 Task: Find connections with filter location Rājshāhi with filter topic  #socialnetworkingwith filter profile language Potuguese with filter current company Hirect India - Startup Jobs & Hiring with filter school Adhiparasakthi Engineering College with filter industry Paper and Forest Product Manufacturing with filter service category Android Development with filter keywords title Software Ninjaneer
Action: Mouse moved to (605, 122)
Screenshot: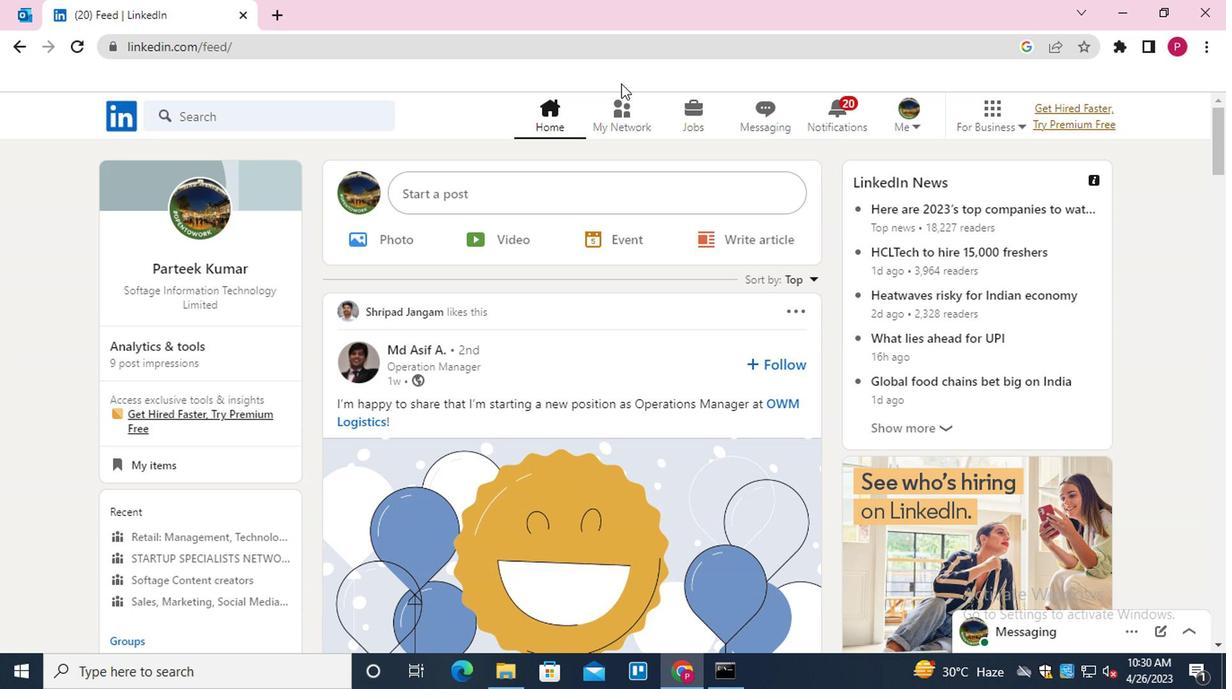
Action: Mouse pressed left at (605, 122)
Screenshot: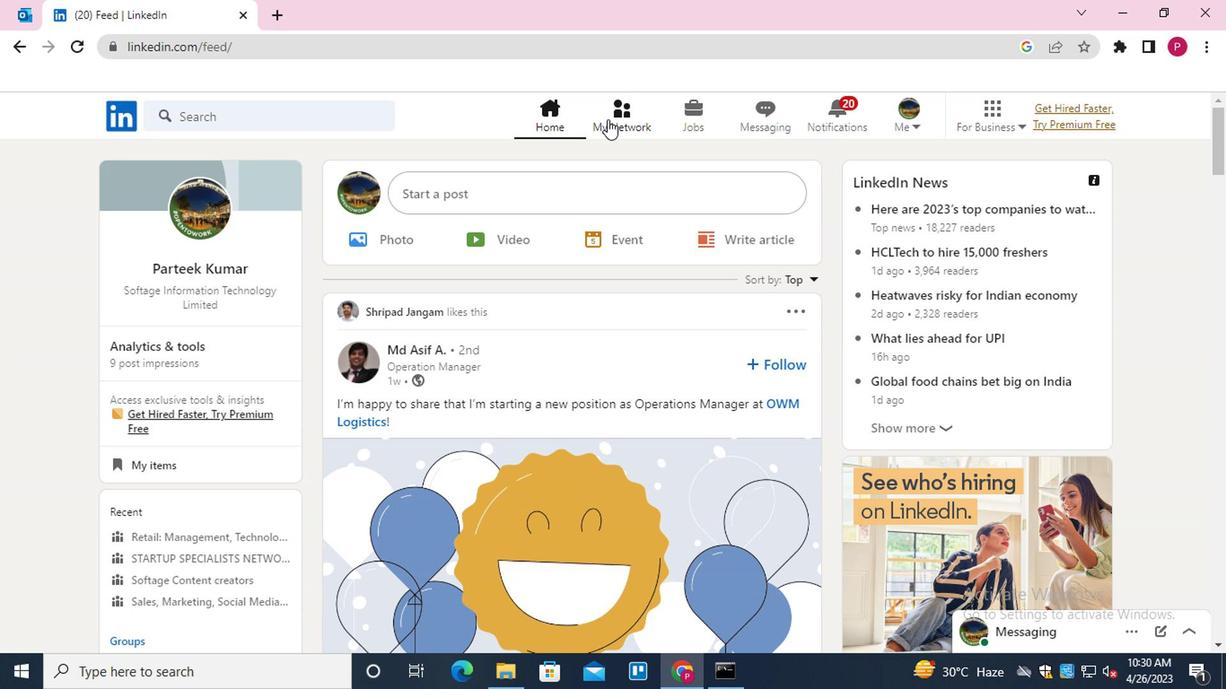 
Action: Mouse moved to (232, 215)
Screenshot: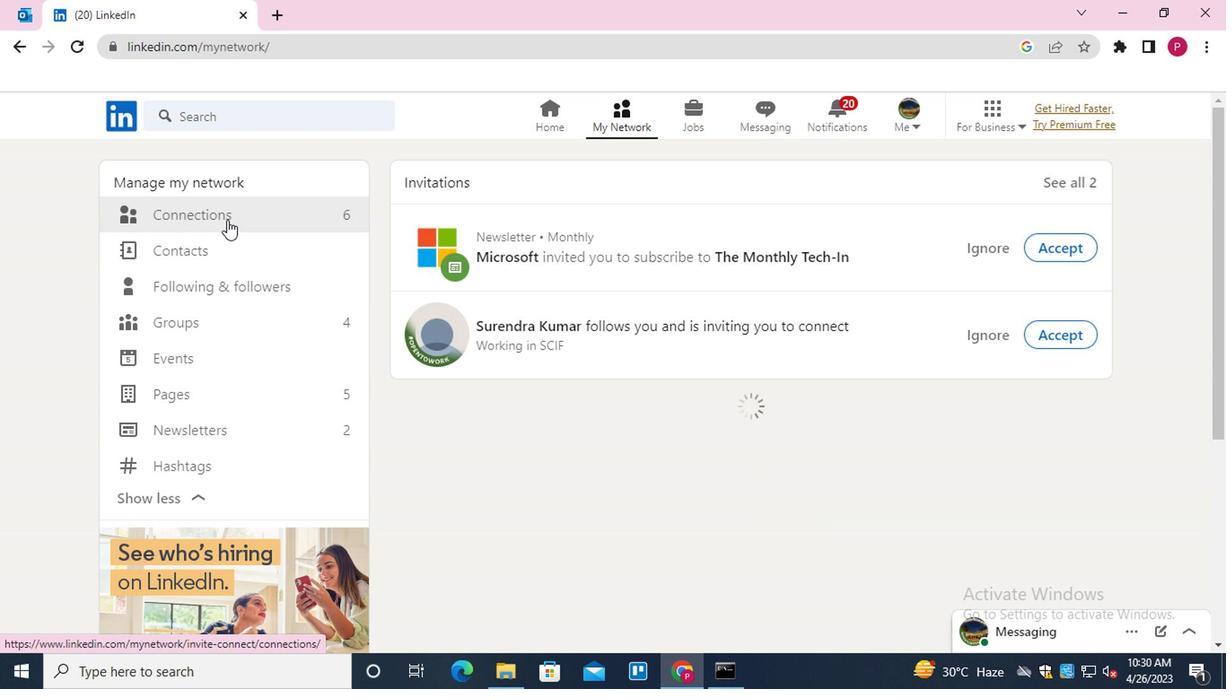 
Action: Mouse pressed left at (232, 215)
Screenshot: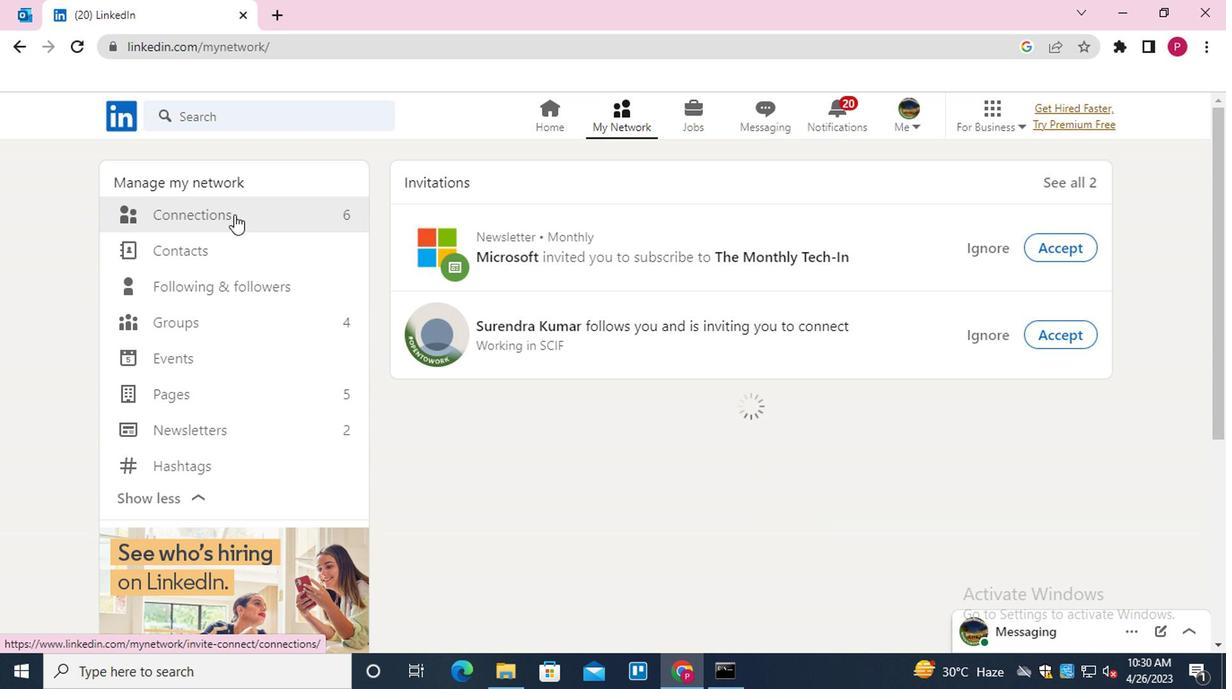 
Action: Mouse moved to (731, 220)
Screenshot: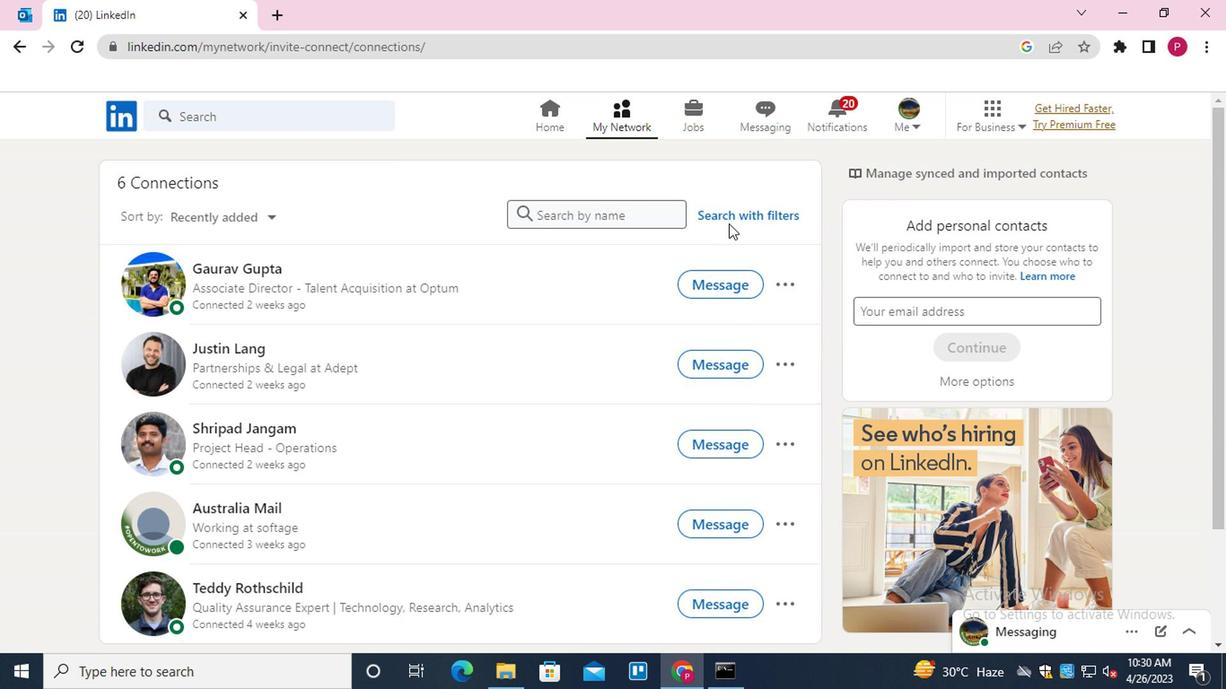 
Action: Mouse pressed left at (731, 220)
Screenshot: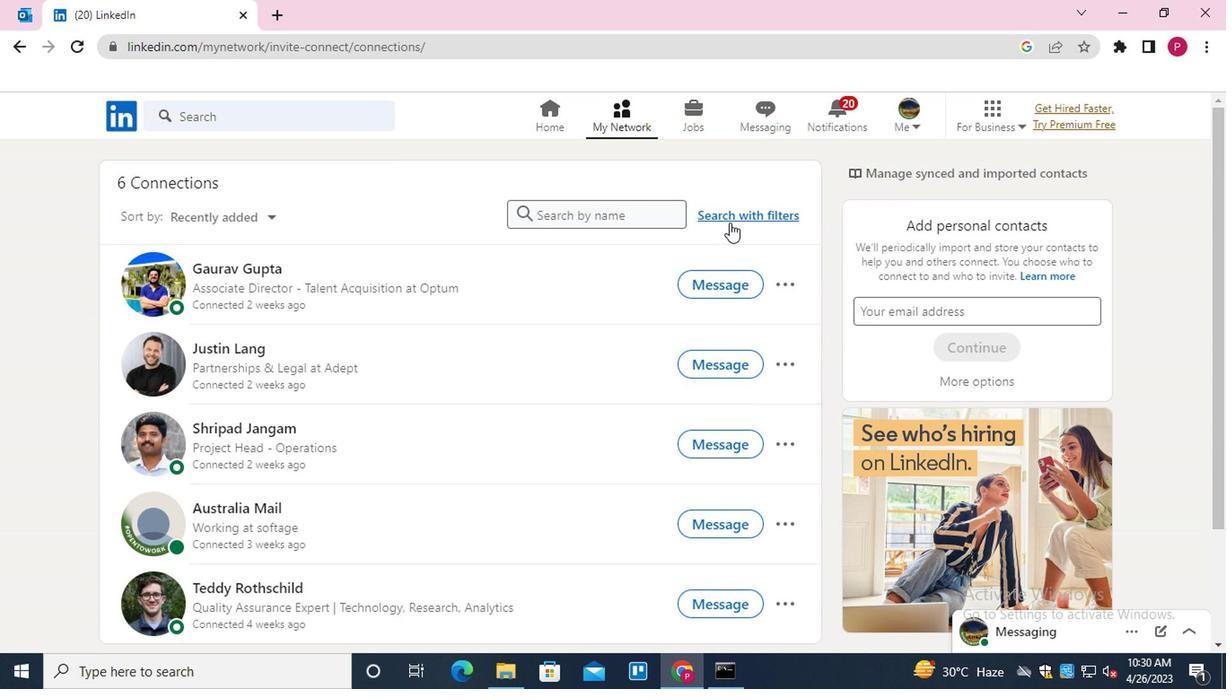 
Action: Mouse moved to (587, 171)
Screenshot: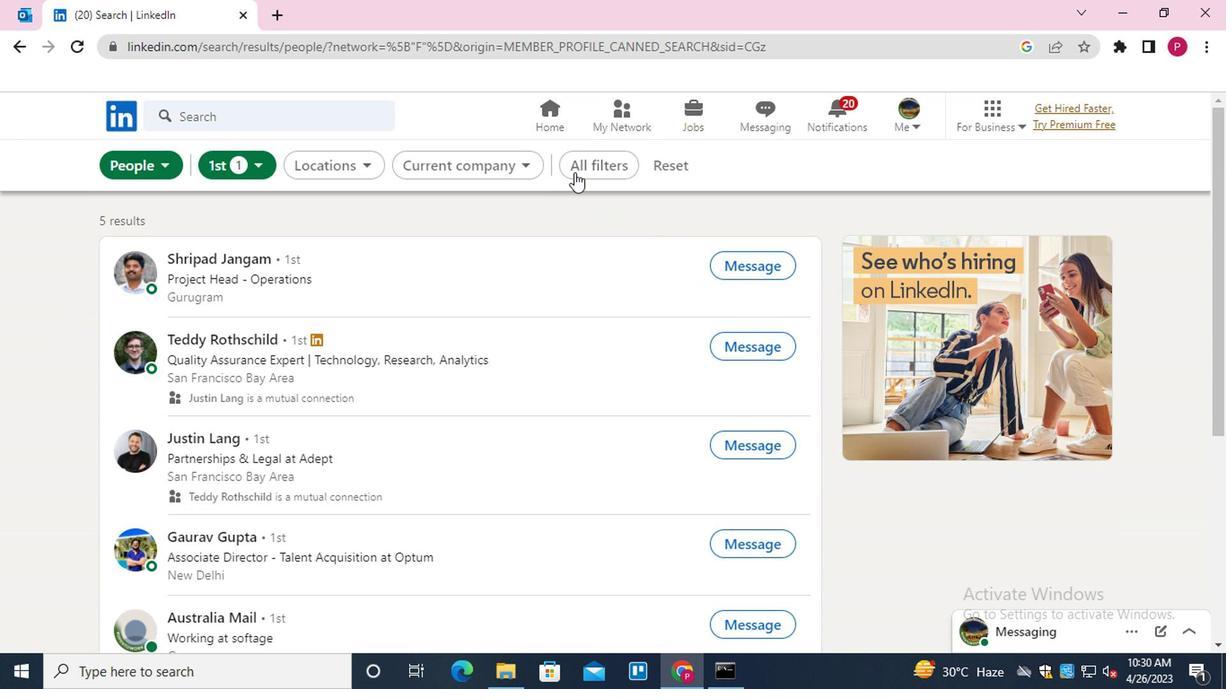 
Action: Mouse pressed left at (587, 171)
Screenshot: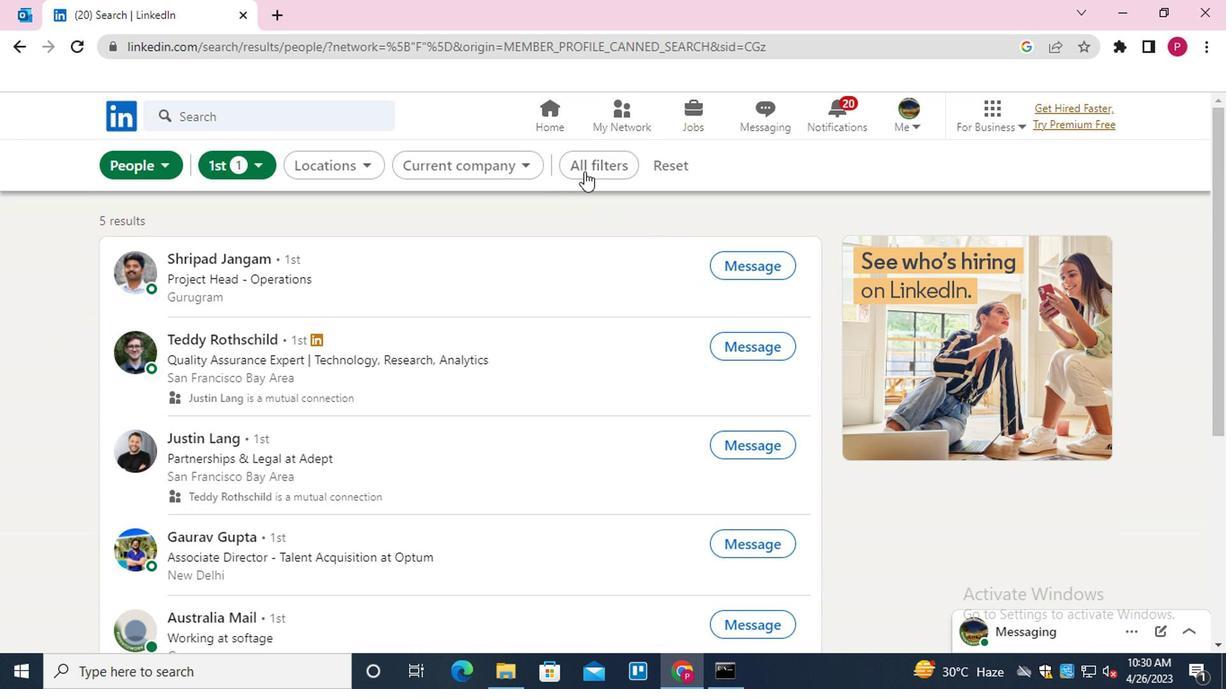 
Action: Mouse moved to (967, 399)
Screenshot: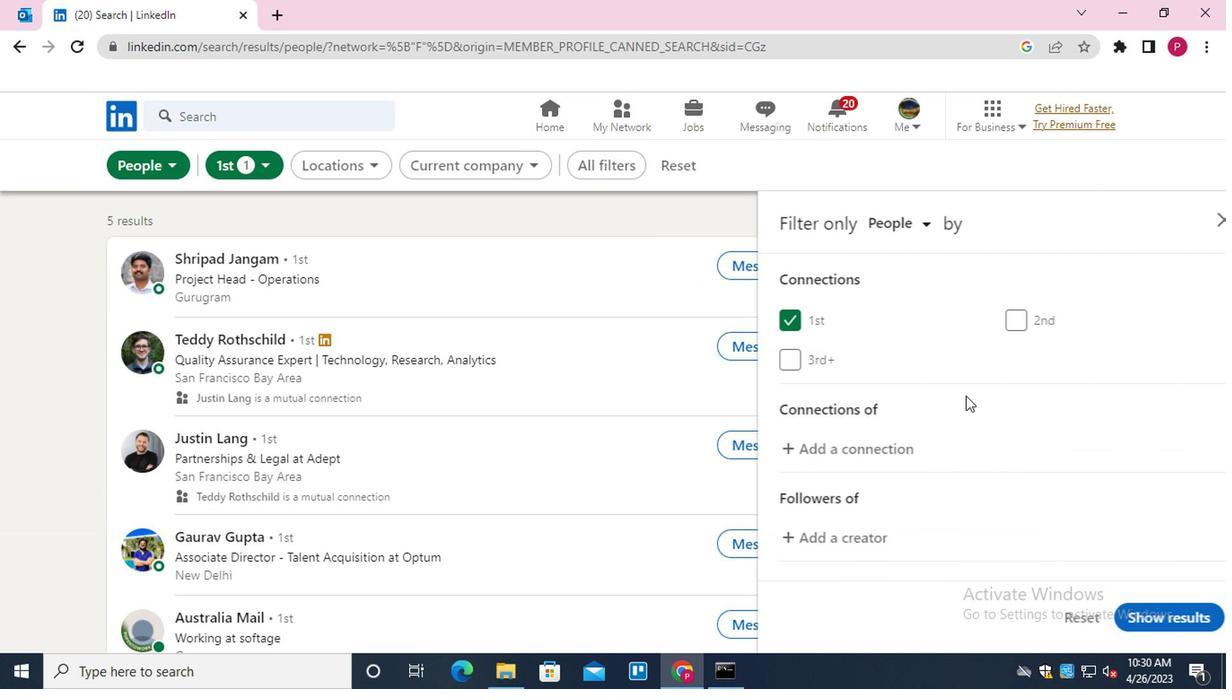 
Action: Mouse scrolled (967, 398) with delta (0, -1)
Screenshot: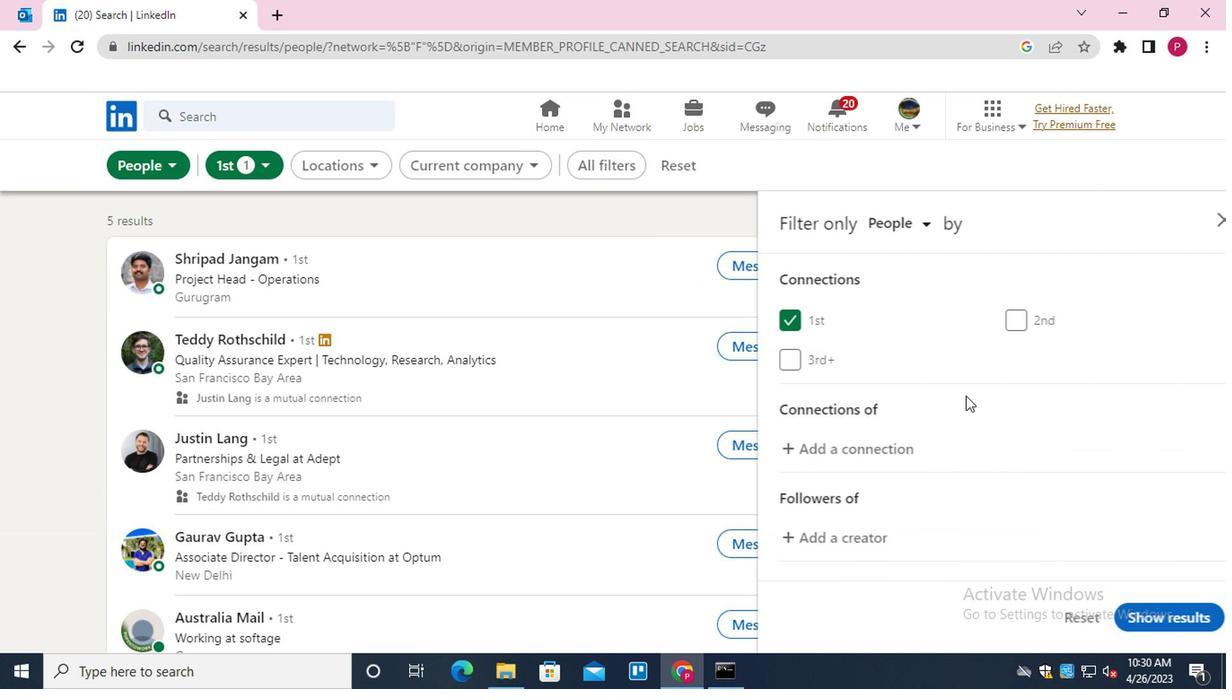 
Action: Mouse moved to (968, 402)
Screenshot: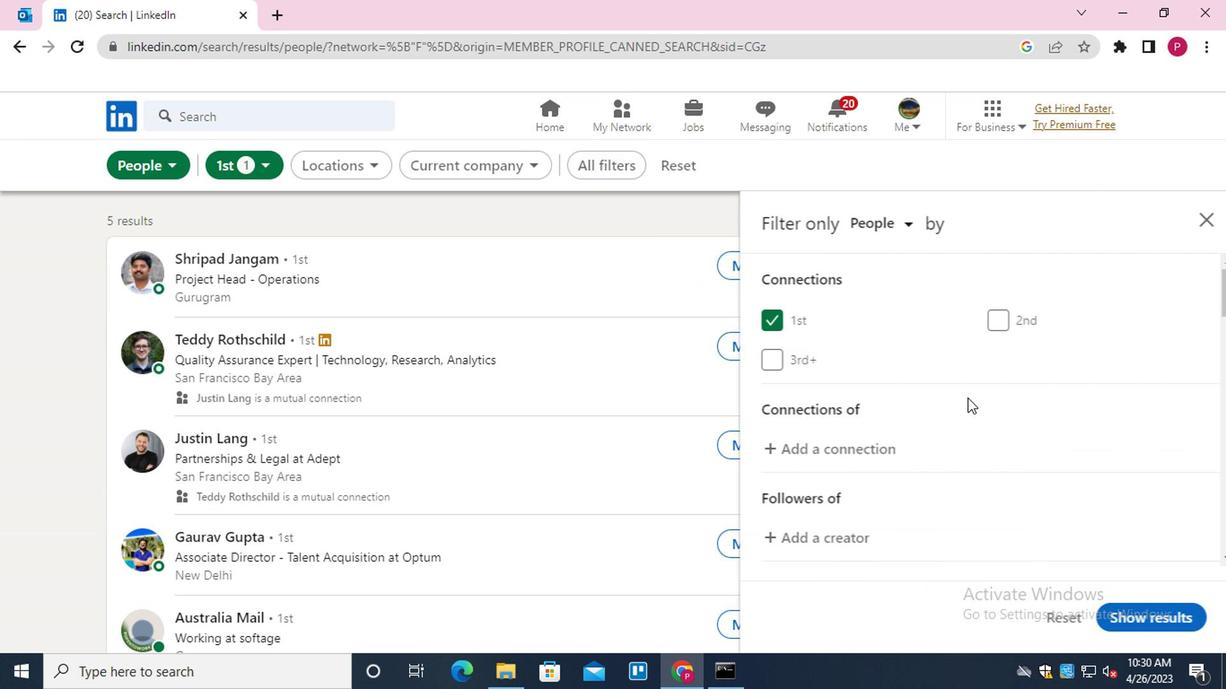 
Action: Mouse scrolled (968, 401) with delta (0, -1)
Screenshot: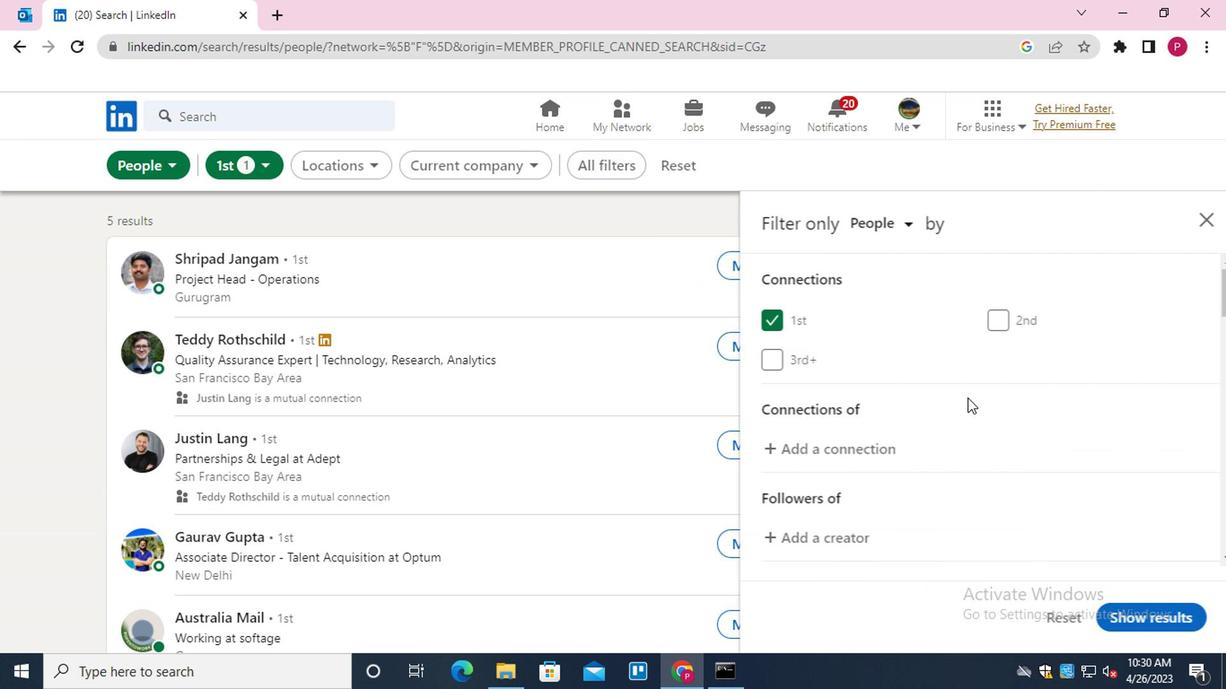 
Action: Mouse moved to (970, 406)
Screenshot: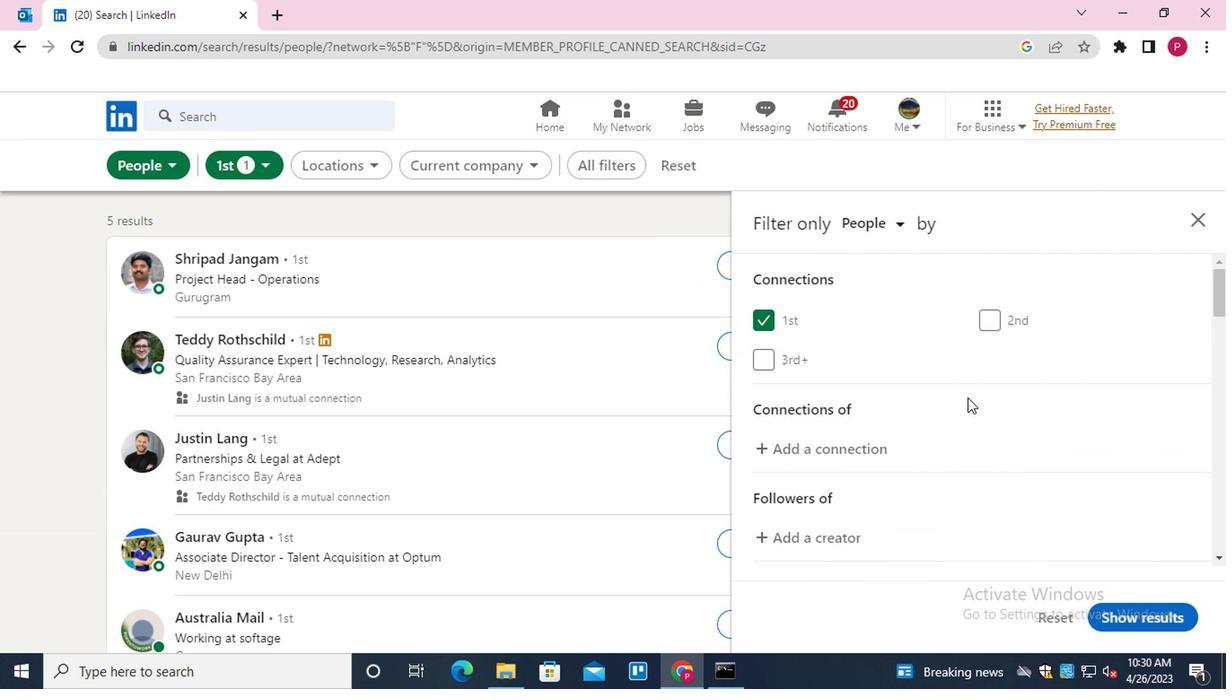 
Action: Mouse scrolled (970, 405) with delta (0, -1)
Screenshot: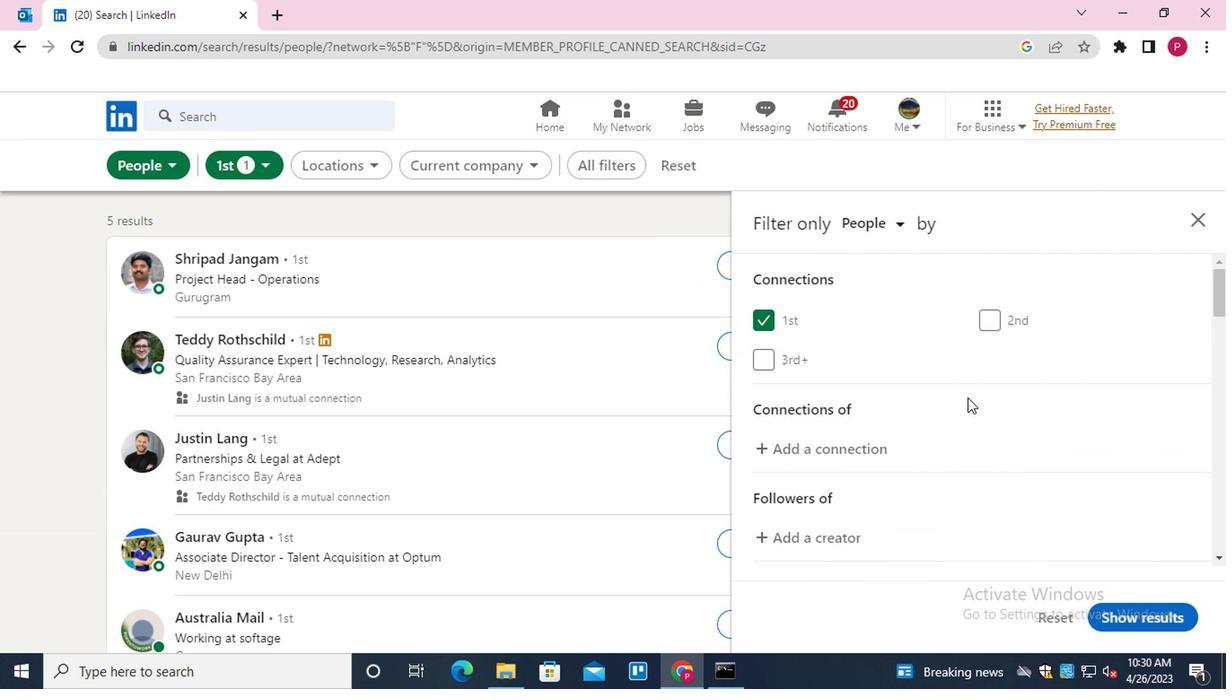 
Action: Mouse moved to (1031, 434)
Screenshot: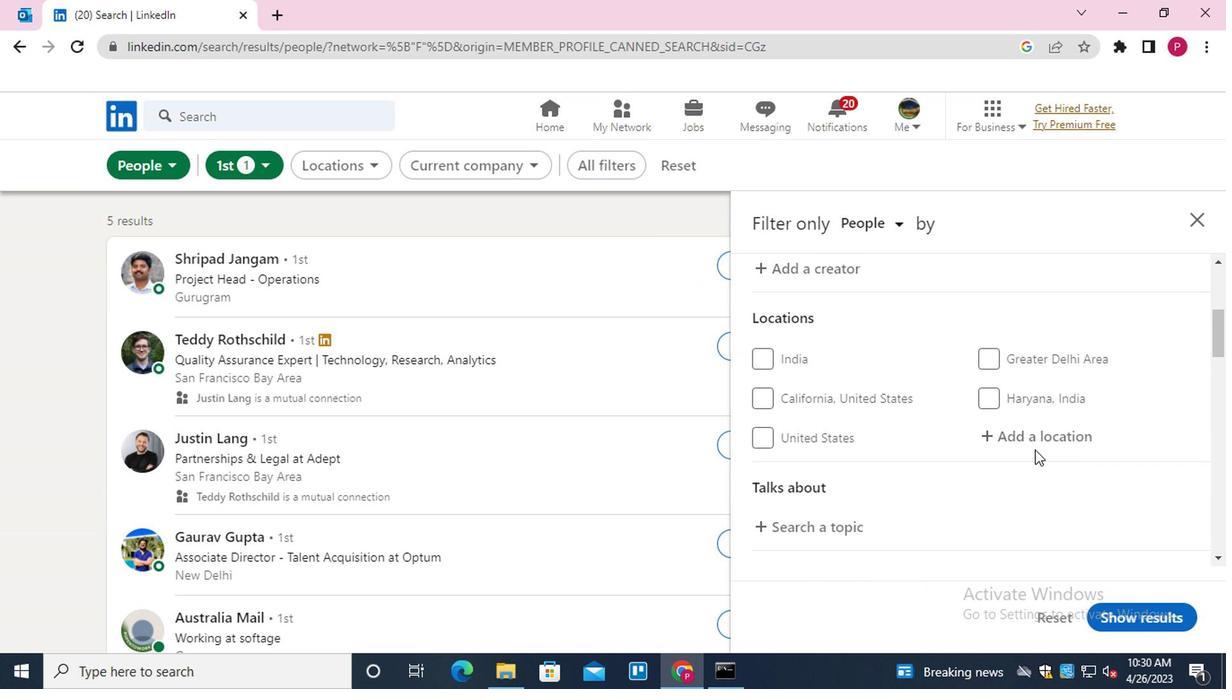 
Action: Mouse pressed left at (1031, 434)
Screenshot: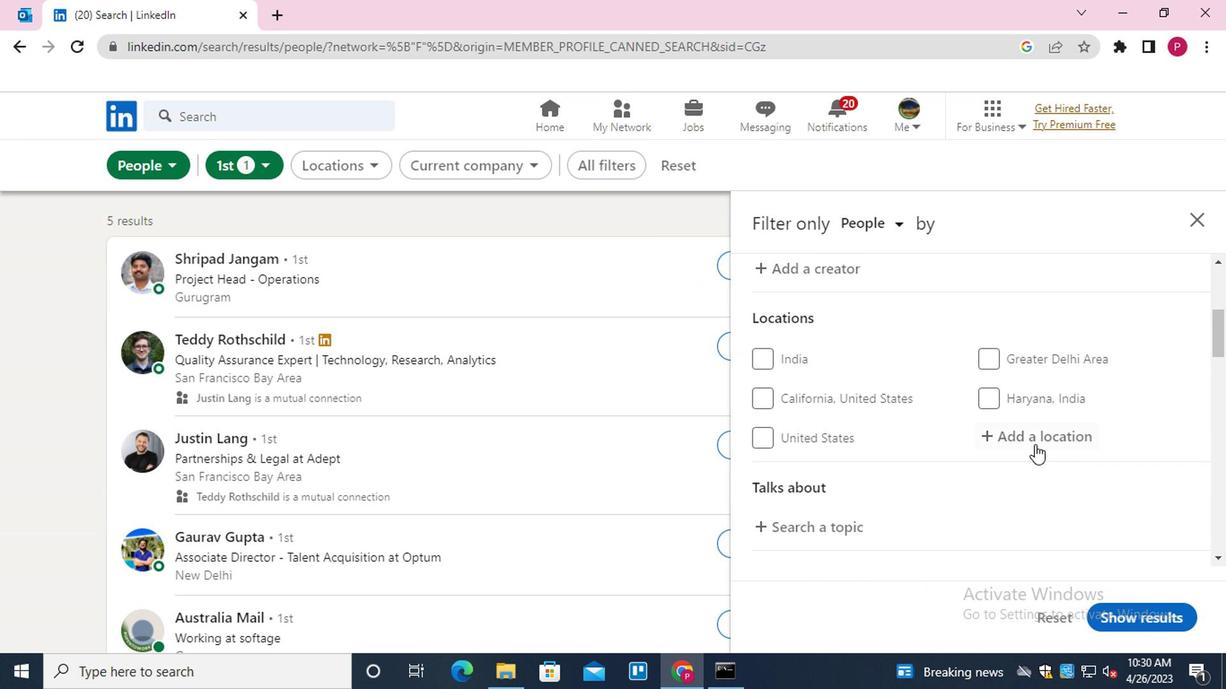 
Action: Key pressed <Key.shift>RAJSHAHI<Key.down><Key.enter>
Screenshot: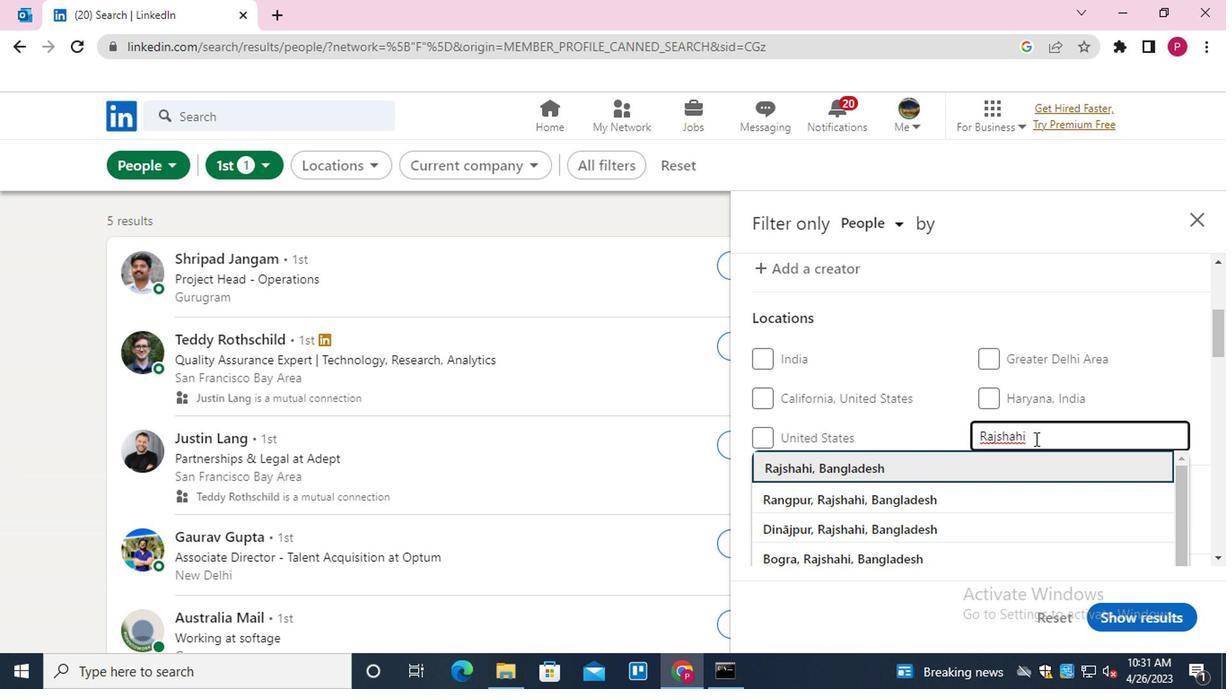 
Action: Mouse moved to (922, 449)
Screenshot: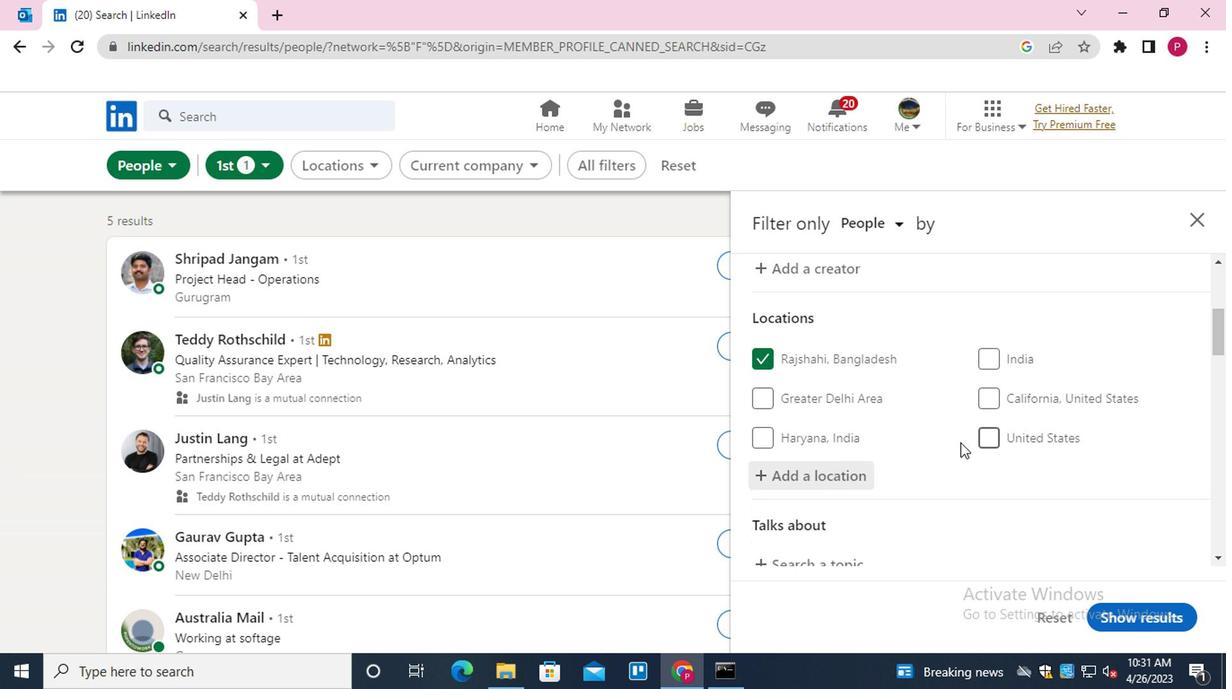 
Action: Mouse scrolled (922, 448) with delta (0, -1)
Screenshot: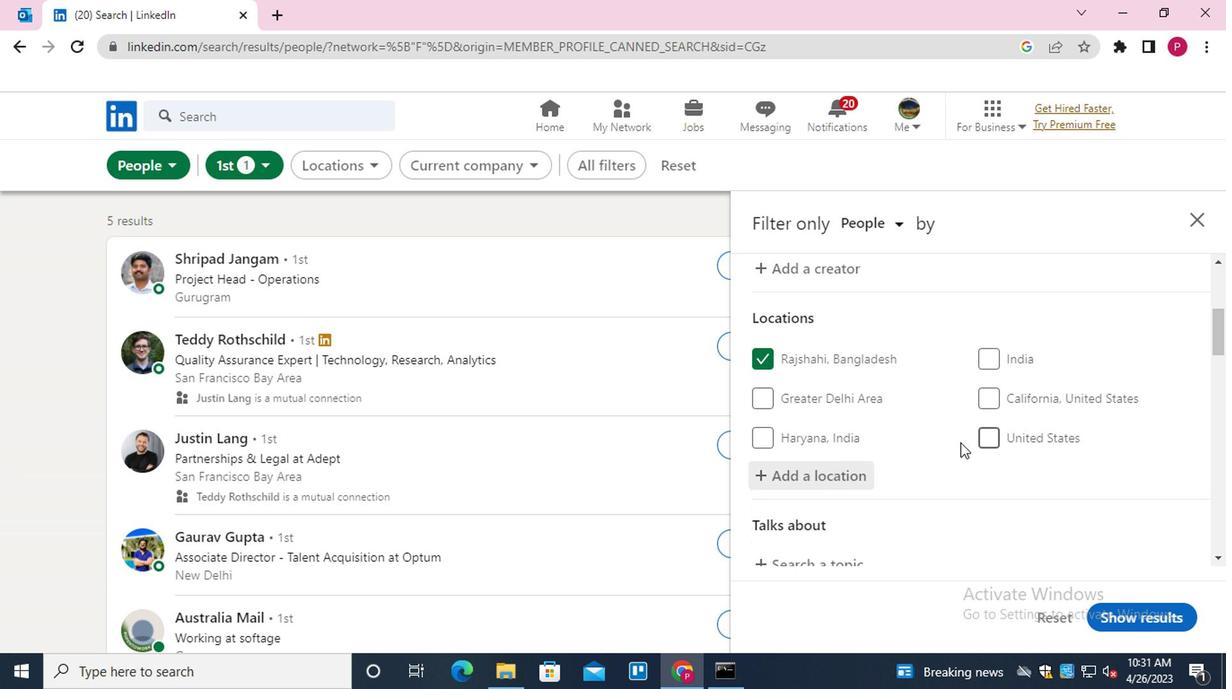 
Action: Mouse moved to (911, 454)
Screenshot: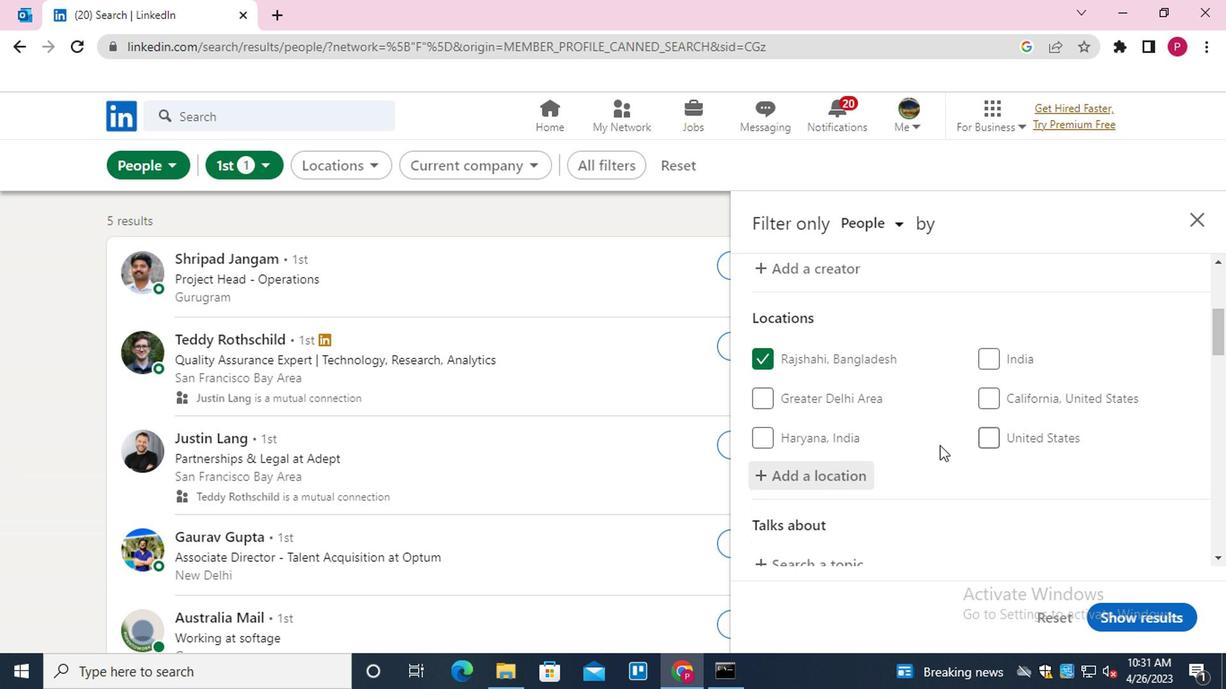 
Action: Mouse scrolled (911, 452) with delta (0, -1)
Screenshot: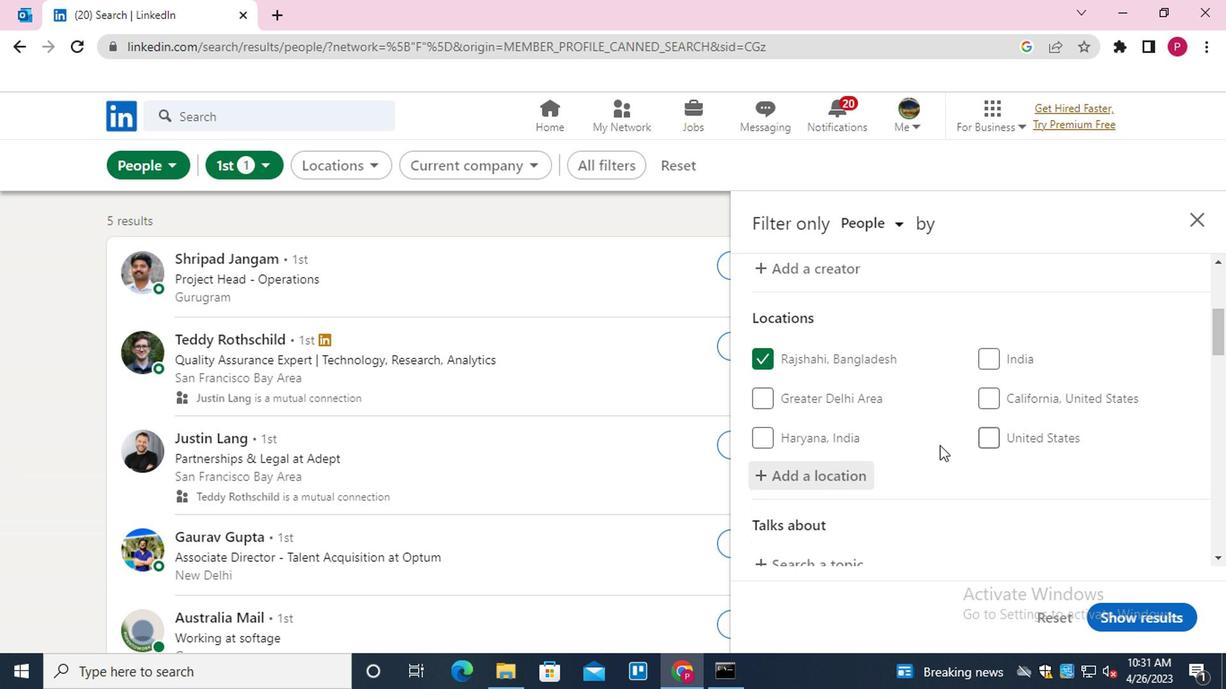 
Action: Mouse moved to (904, 454)
Screenshot: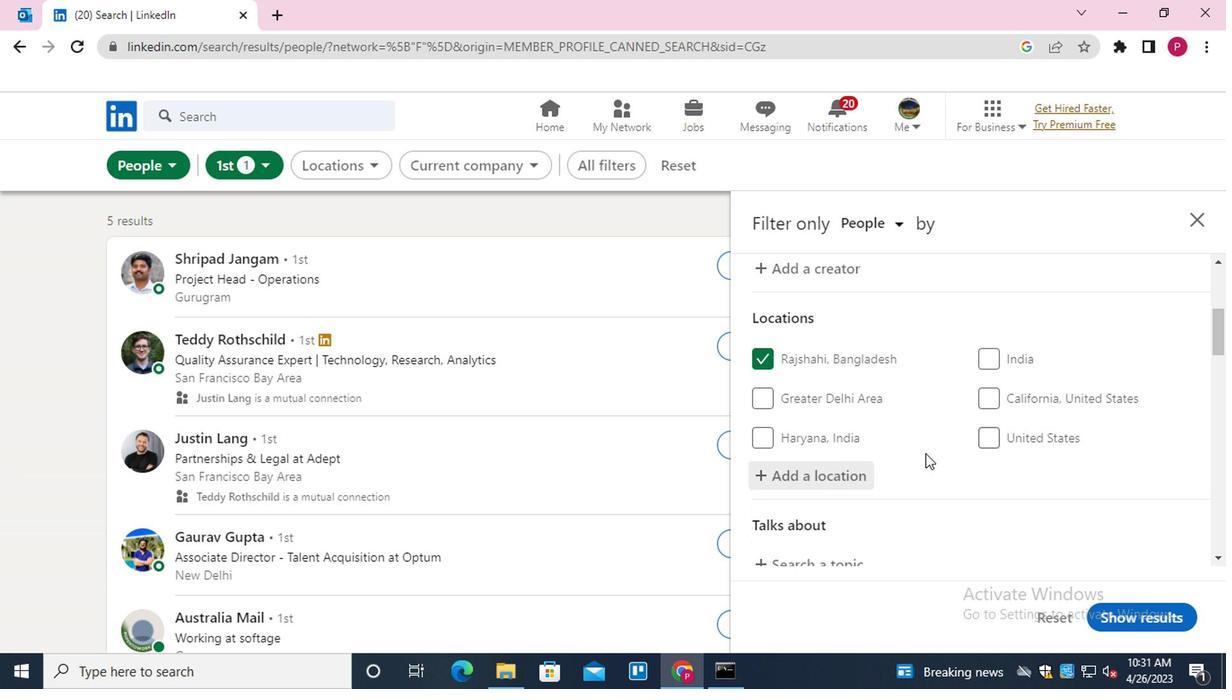 
Action: Mouse scrolled (904, 452) with delta (0, -1)
Screenshot: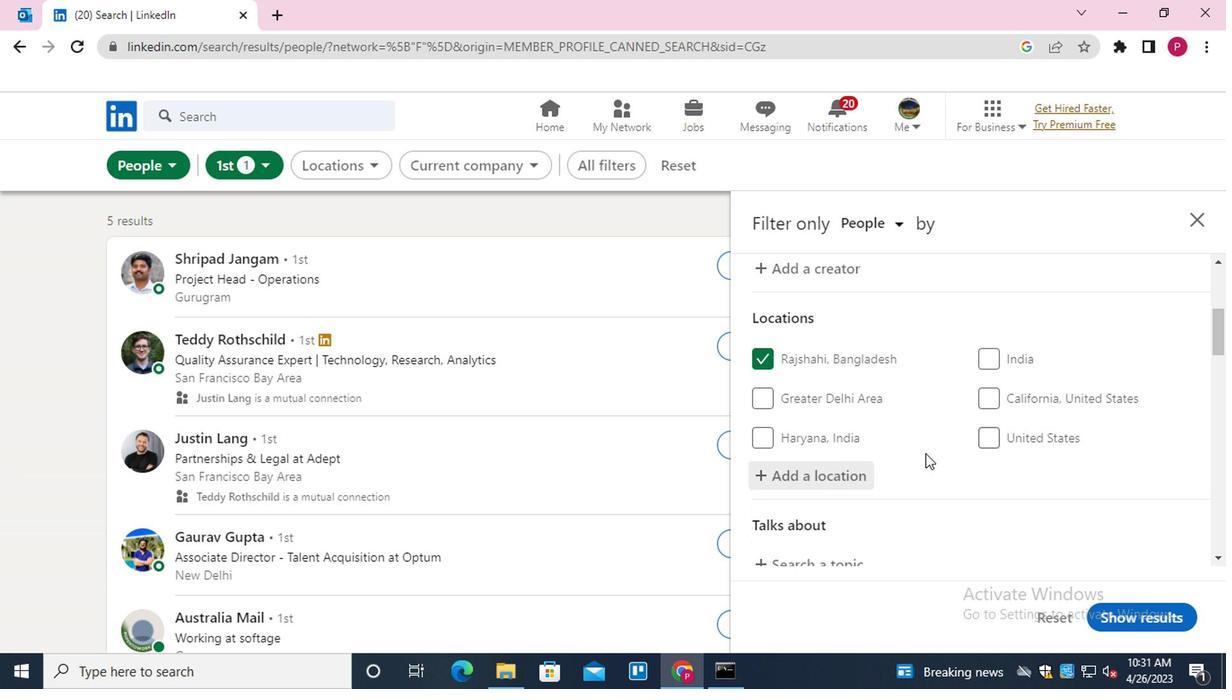 
Action: Mouse moved to (798, 282)
Screenshot: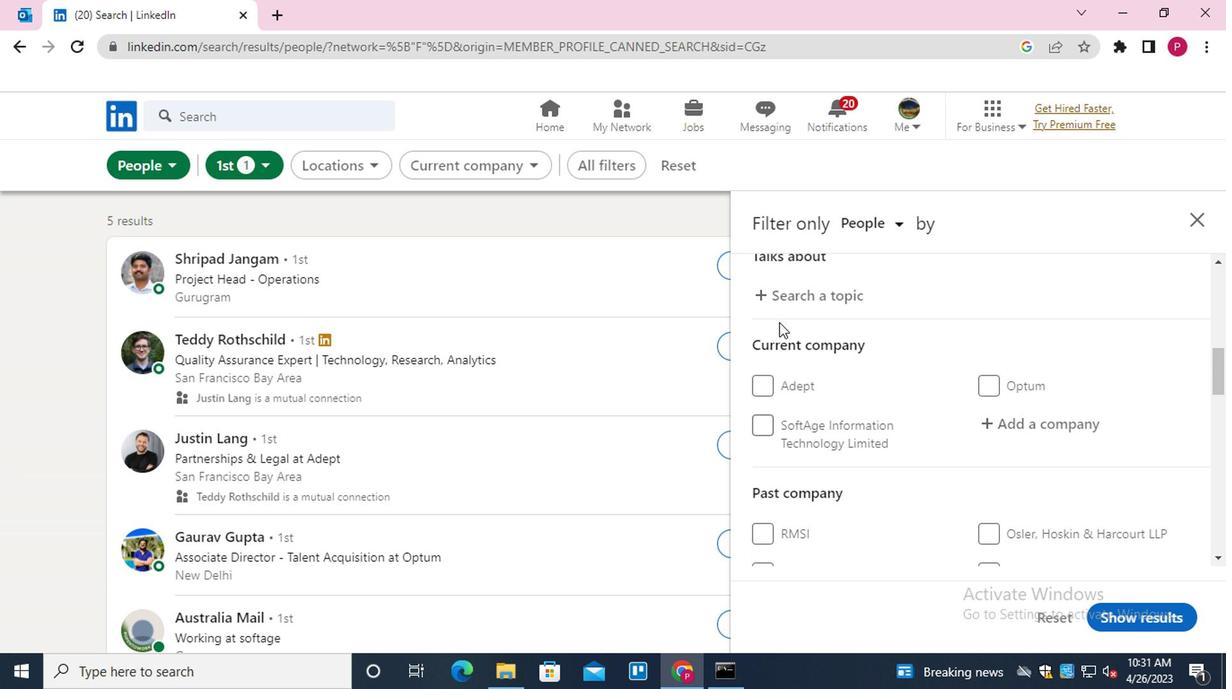 
Action: Mouse pressed left at (798, 282)
Screenshot: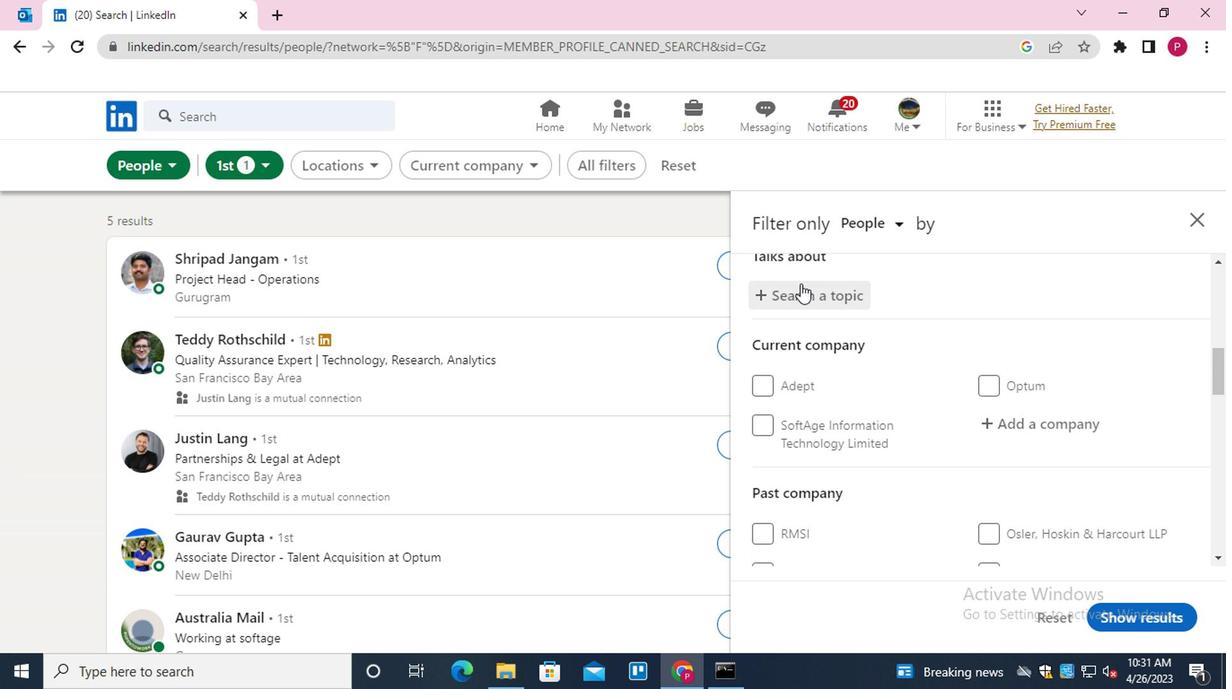 
Action: Mouse moved to (798, 287)
Screenshot: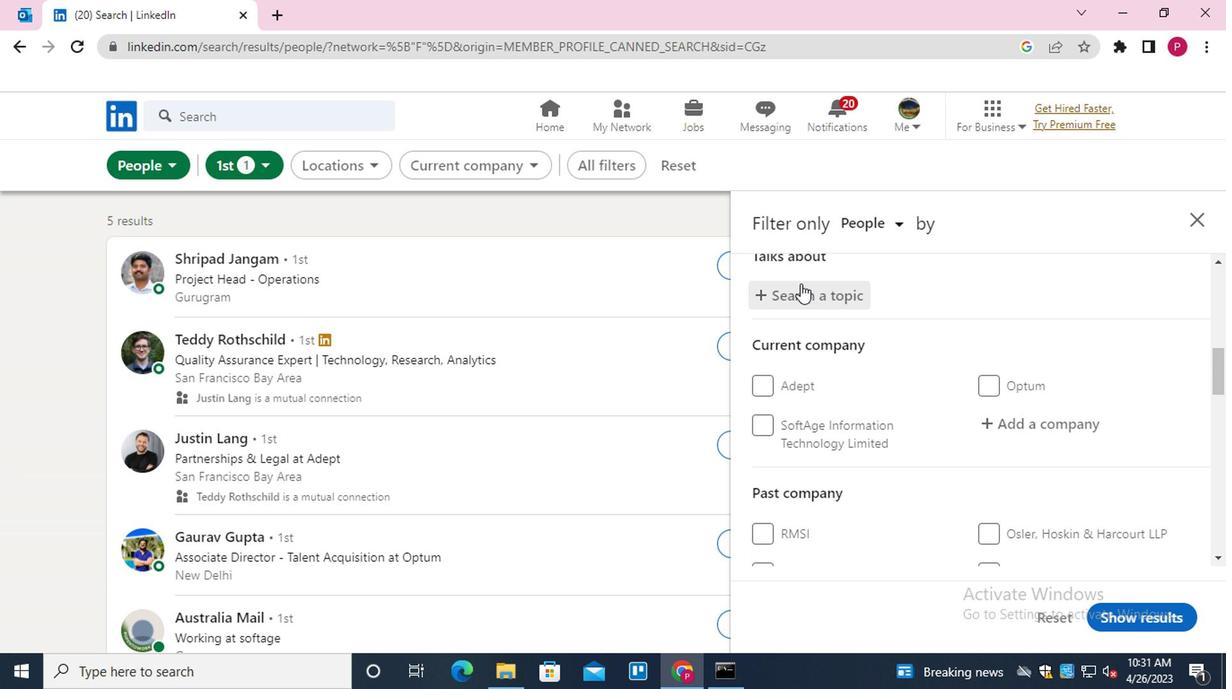
Action: Key pressed SOCIALNETWORKING<Key.down><Key.enter>
Screenshot: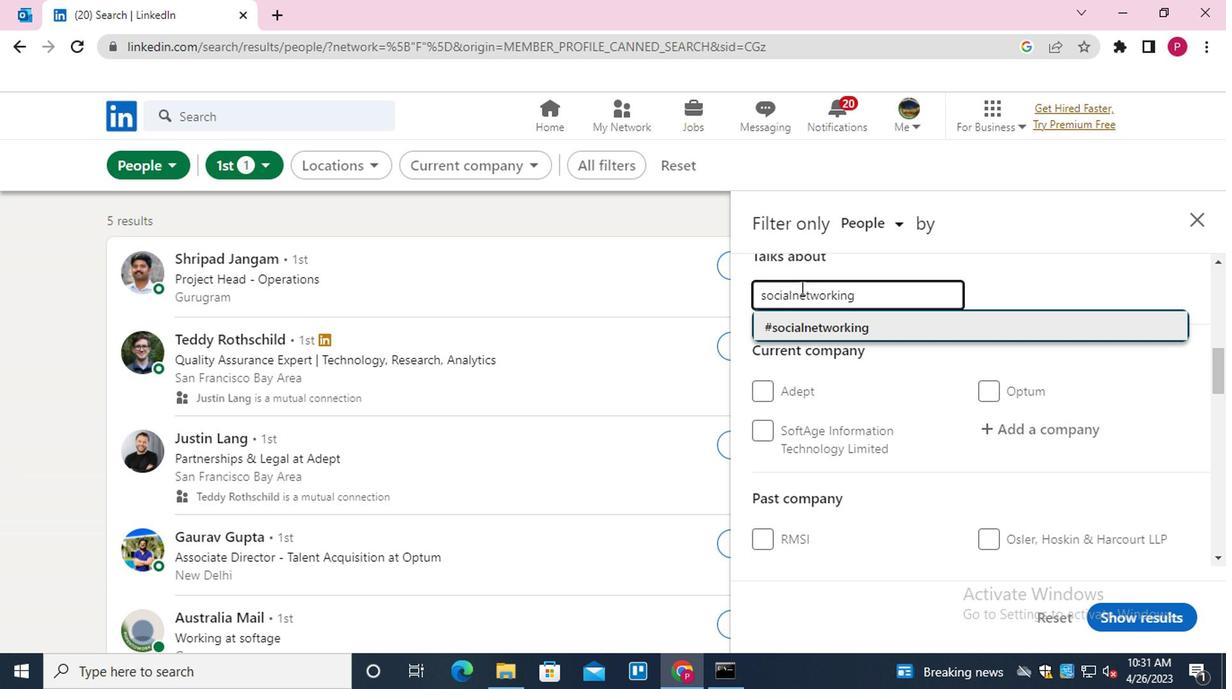 
Action: Mouse moved to (853, 364)
Screenshot: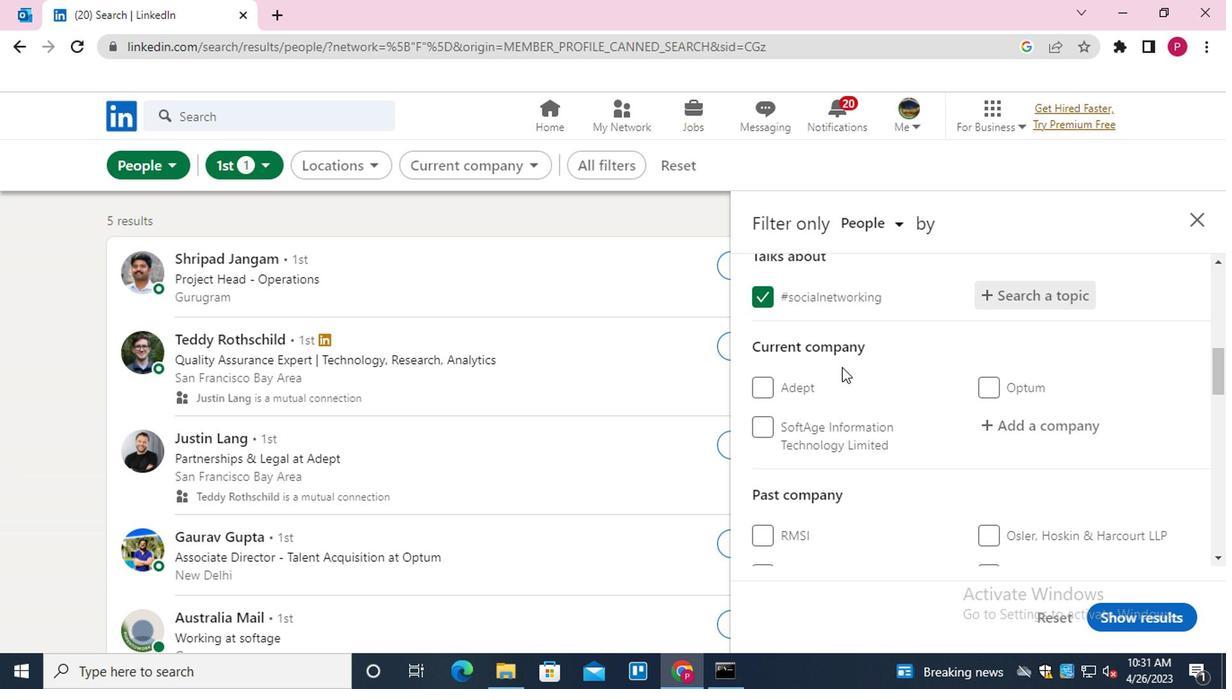 
Action: Mouse scrolled (853, 363) with delta (0, -1)
Screenshot: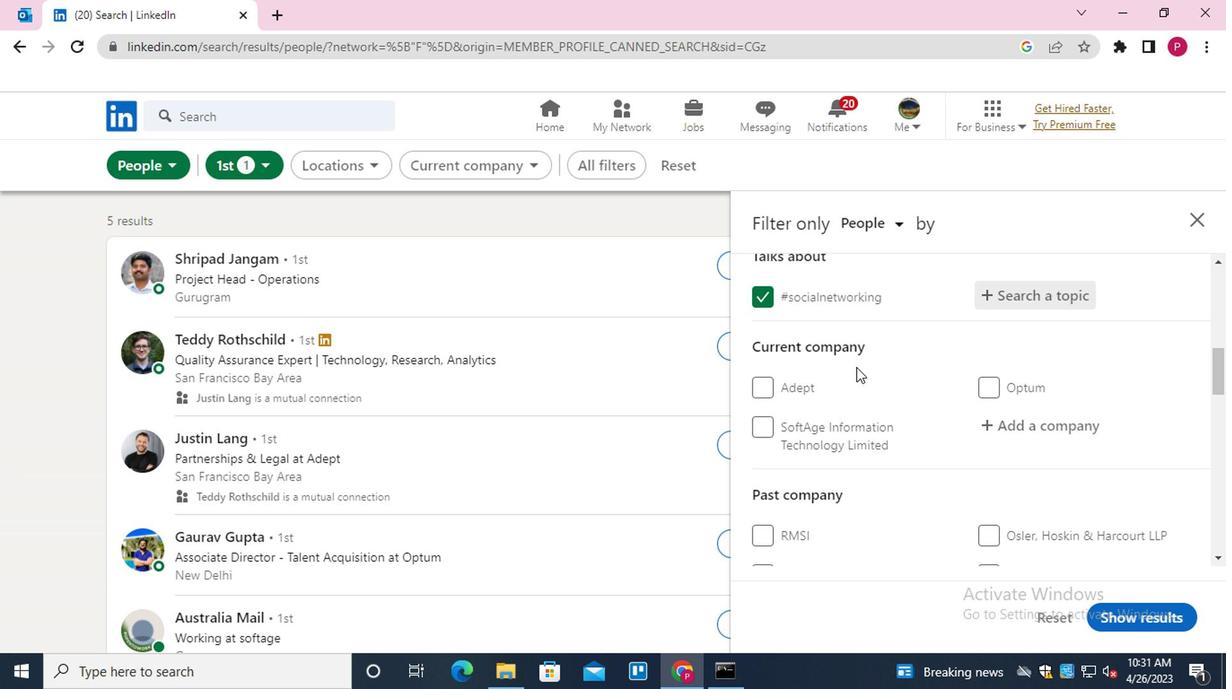 
Action: Mouse scrolled (853, 363) with delta (0, -1)
Screenshot: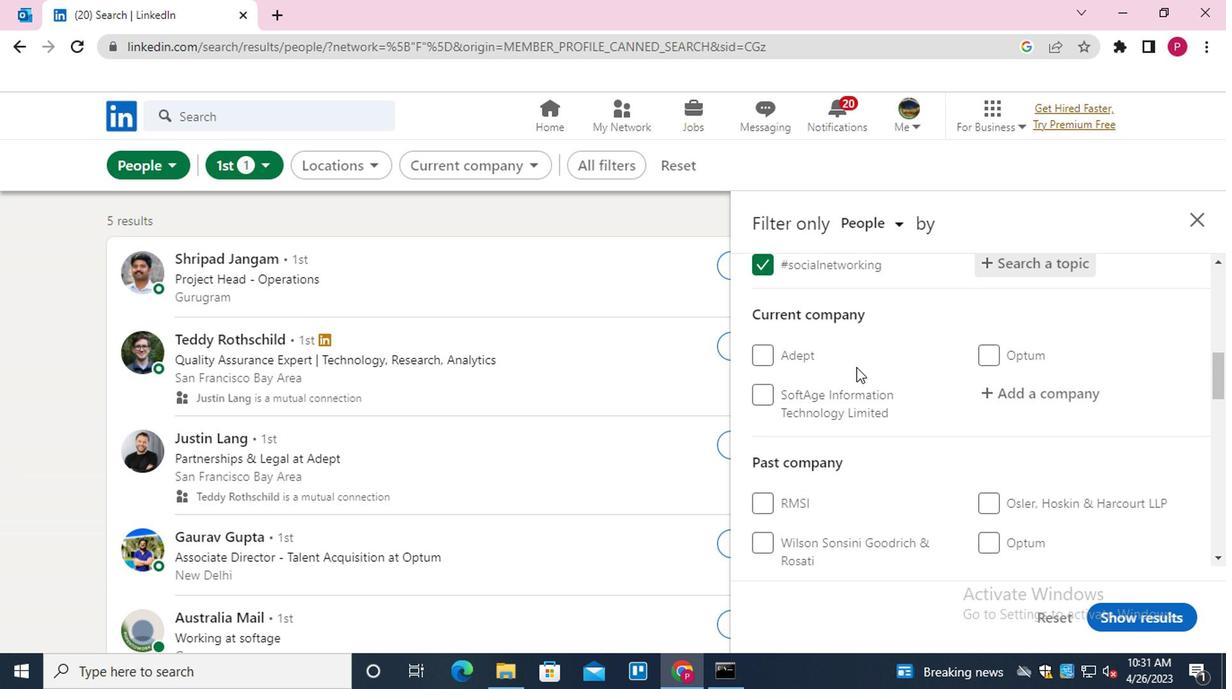 
Action: Mouse moved to (899, 341)
Screenshot: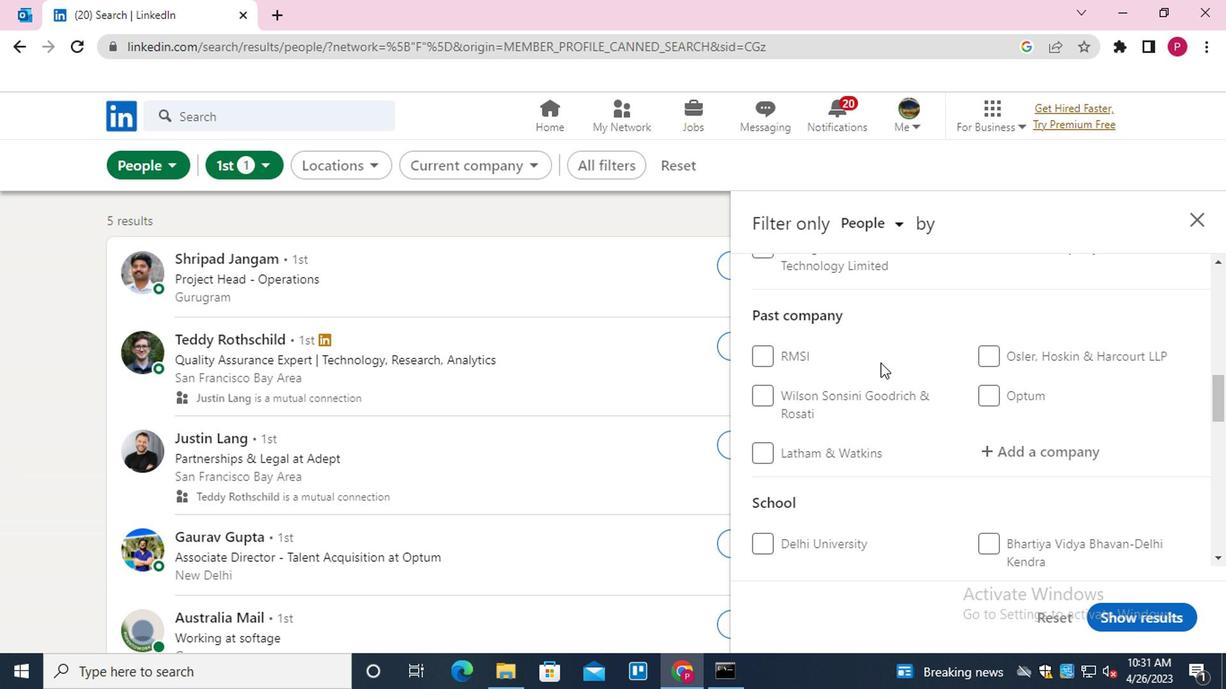 
Action: Mouse scrolled (899, 342) with delta (0, 0)
Screenshot: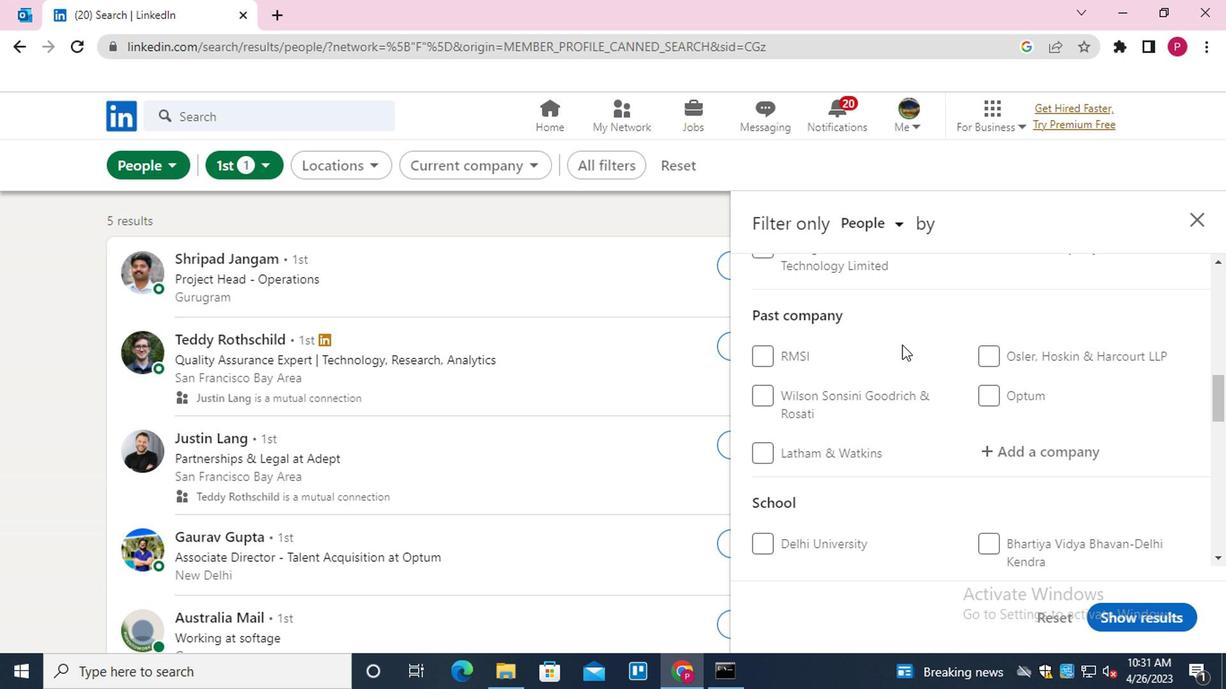
Action: Mouse scrolled (899, 342) with delta (0, 0)
Screenshot: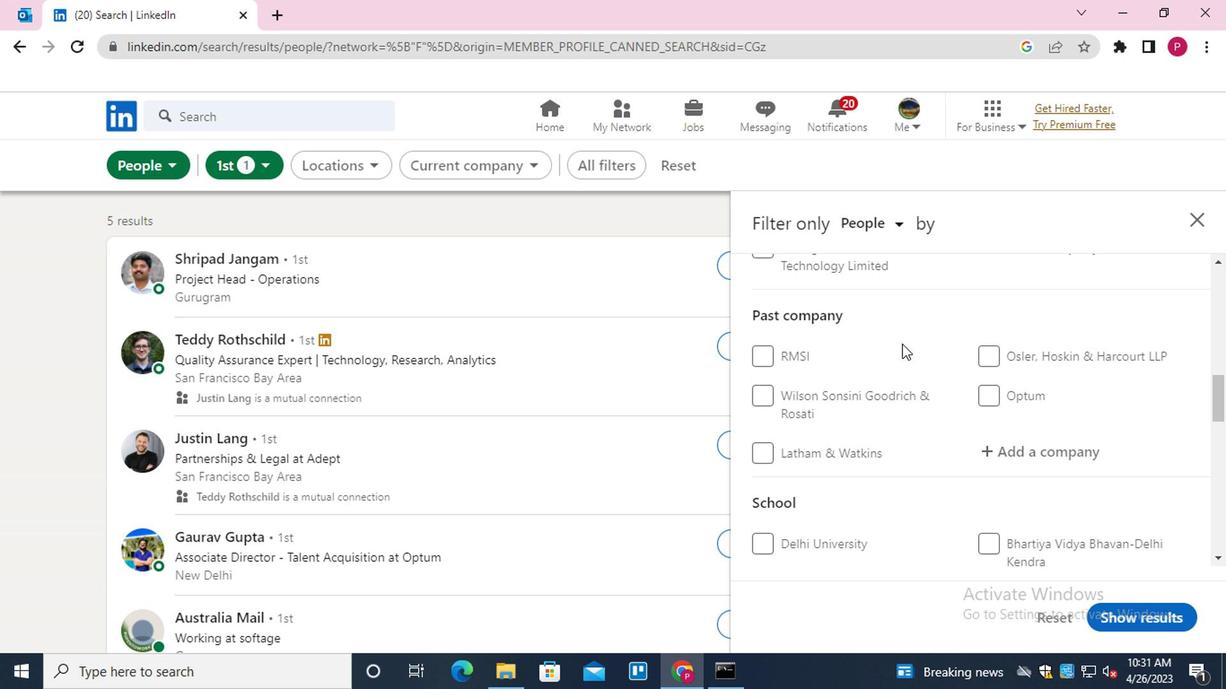 
Action: Mouse moved to (1008, 419)
Screenshot: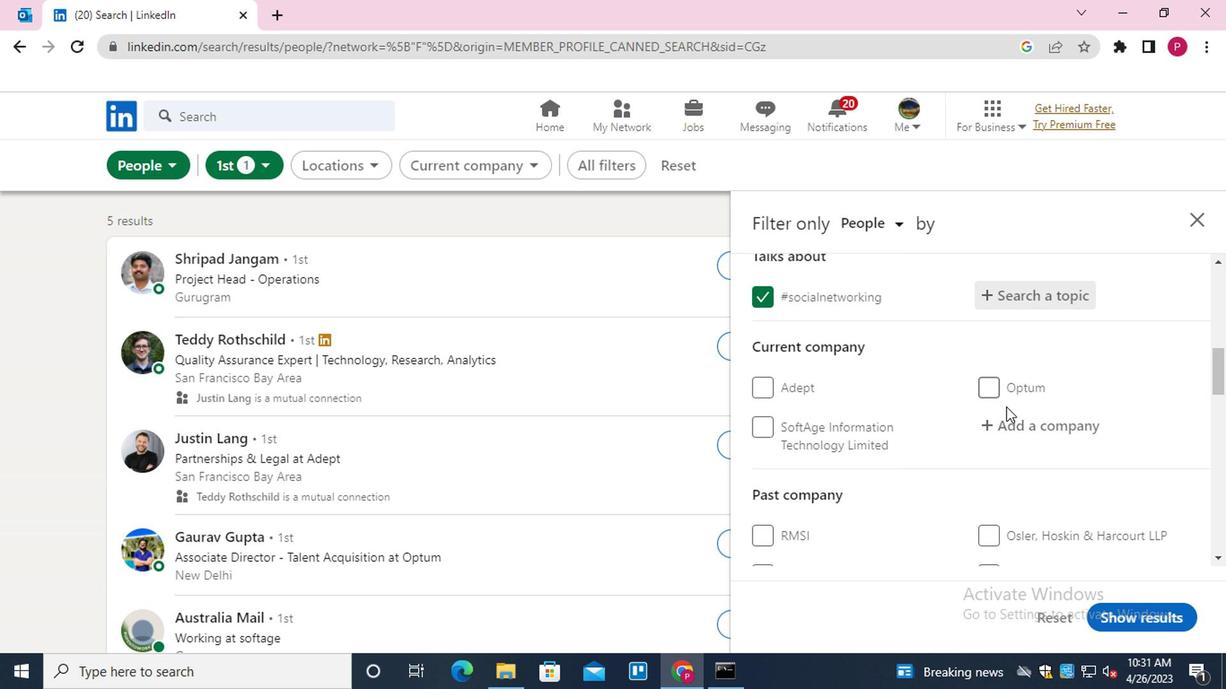 
Action: Mouse pressed left at (1008, 419)
Screenshot: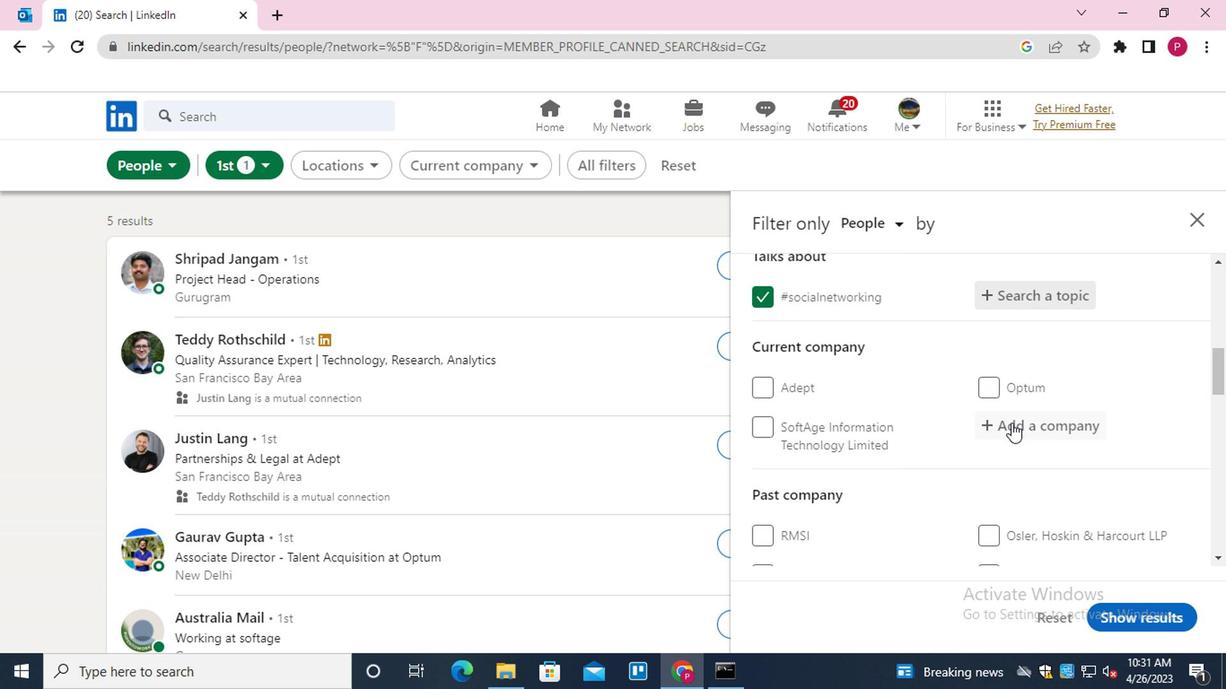 
Action: Key pressed <Key.shift><Key.shift><Key.shift><Key.shift>HIRECT<Key.down><Key.enter>
Screenshot: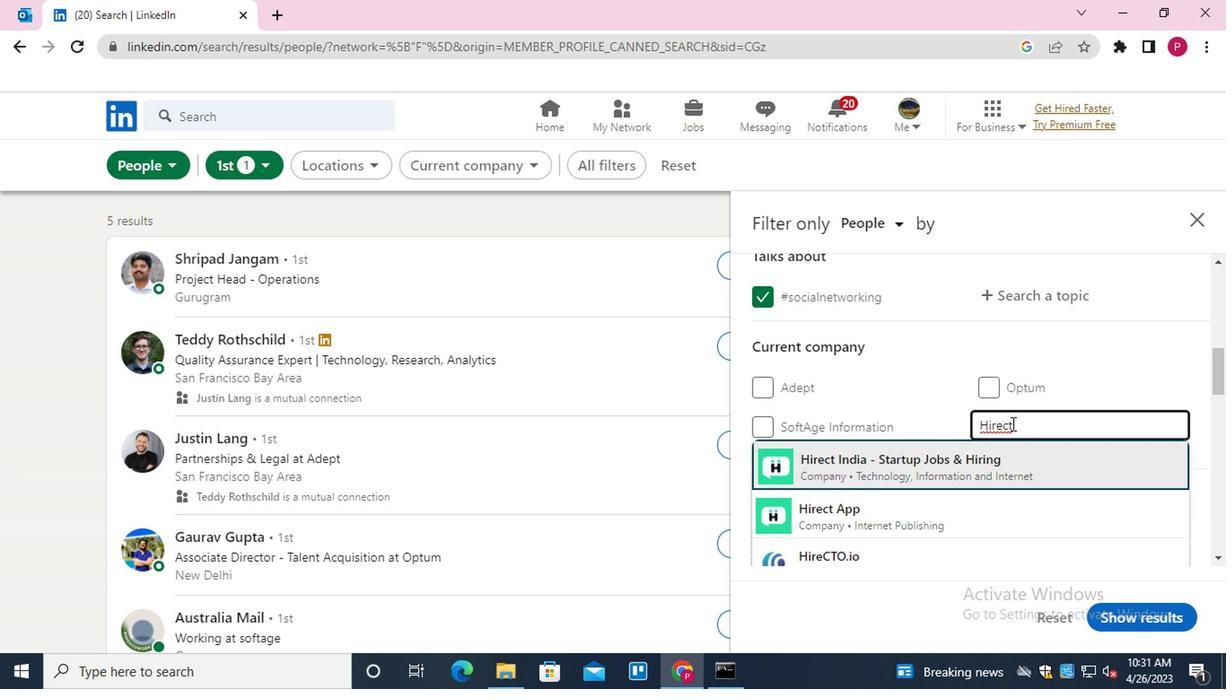 
Action: Mouse moved to (875, 416)
Screenshot: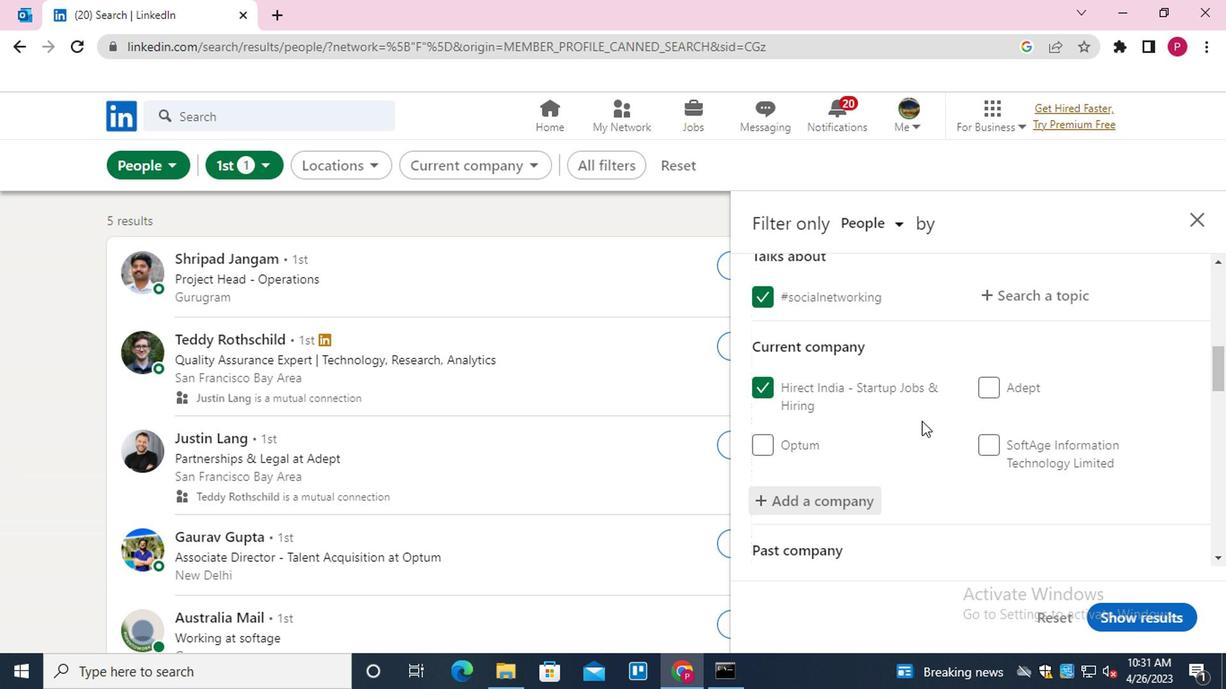 
Action: Mouse scrolled (875, 416) with delta (0, 0)
Screenshot: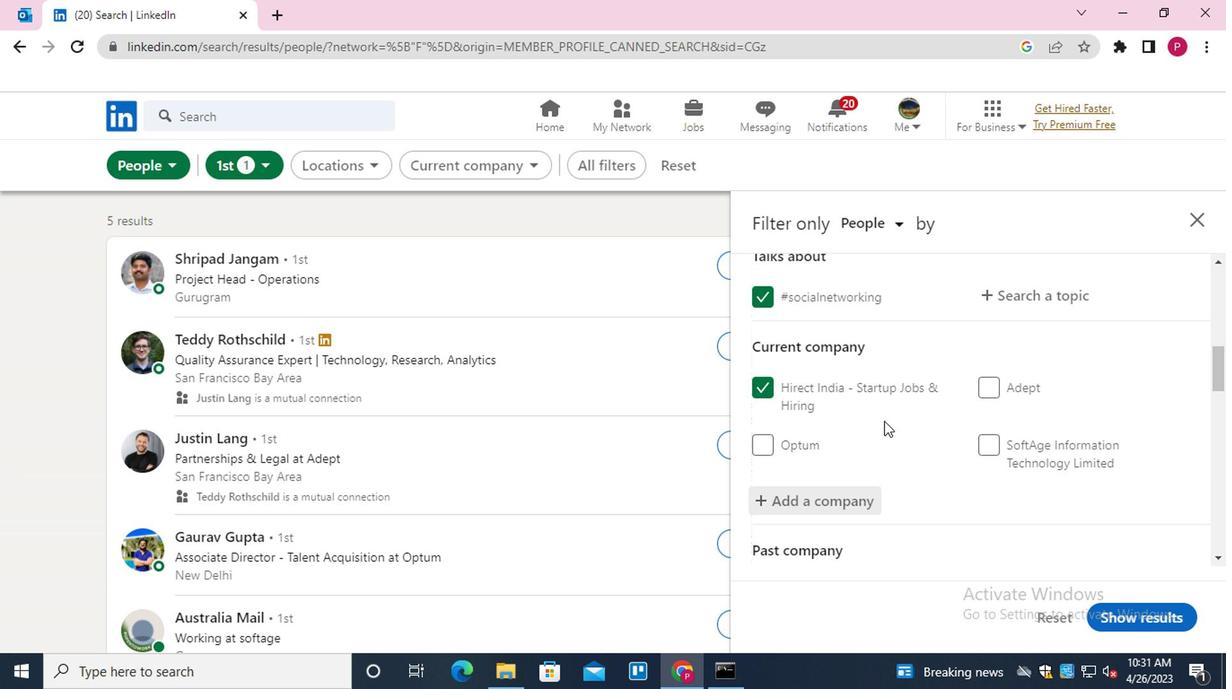 
Action: Mouse moved to (875, 416)
Screenshot: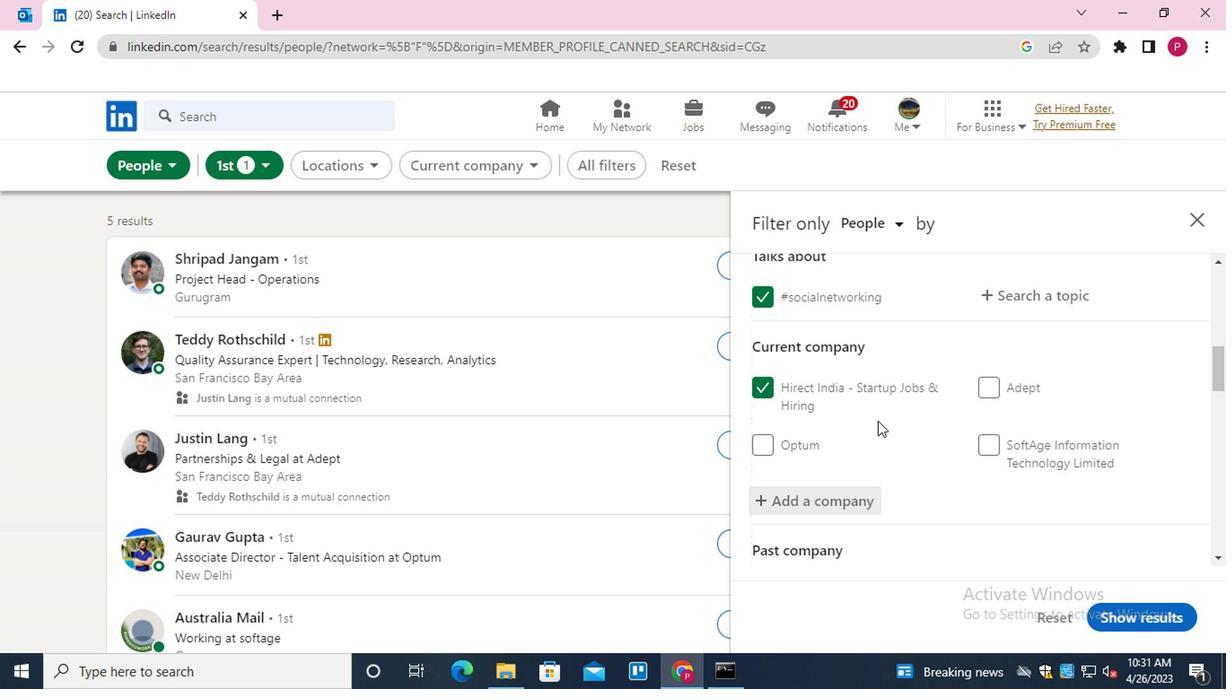 
Action: Mouse scrolled (875, 416) with delta (0, 0)
Screenshot: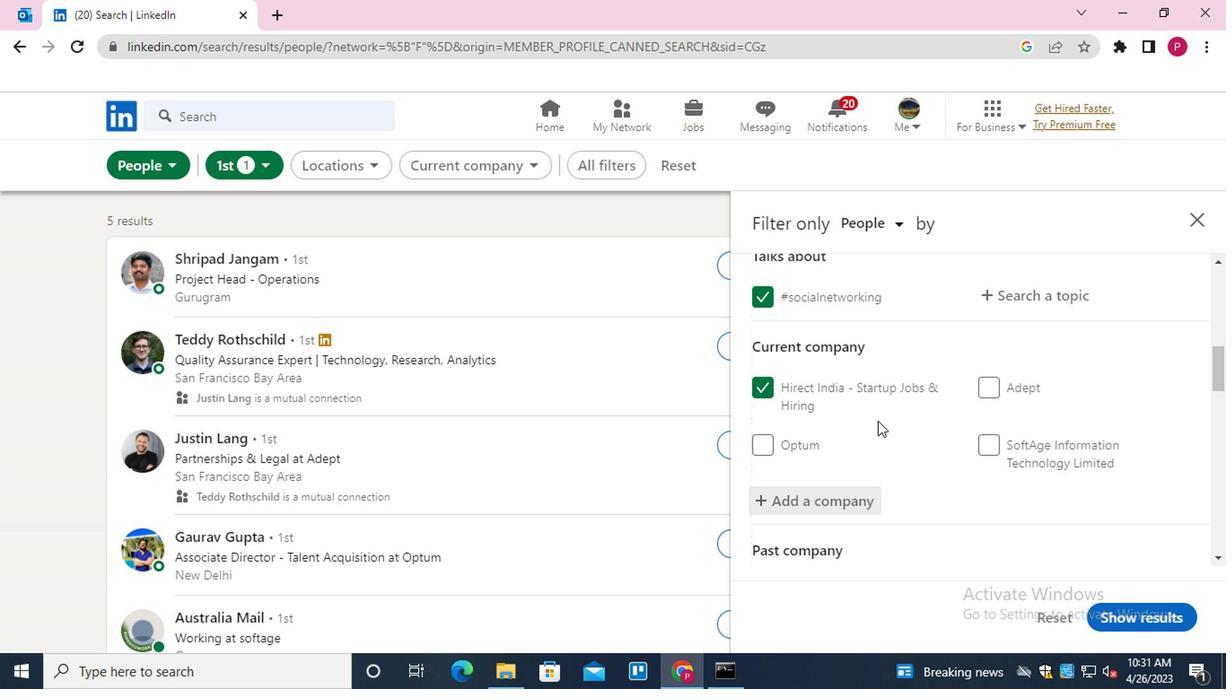 
Action: Mouse moved to (947, 468)
Screenshot: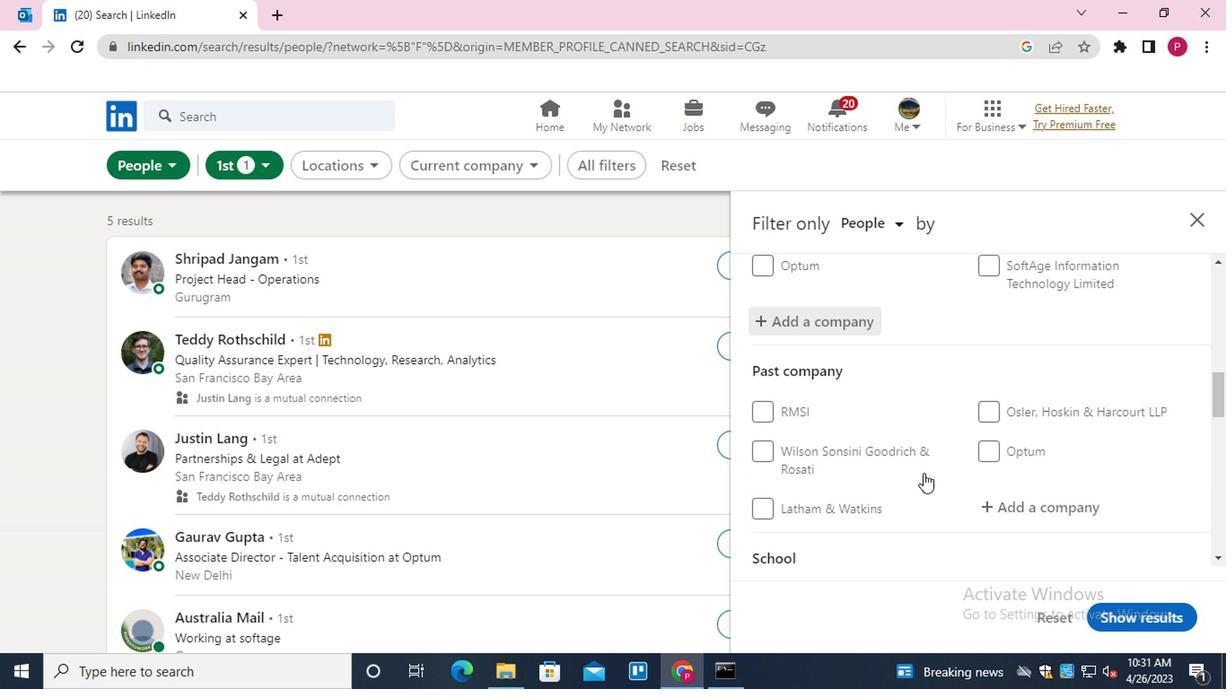 
Action: Mouse scrolled (947, 468) with delta (0, 0)
Screenshot: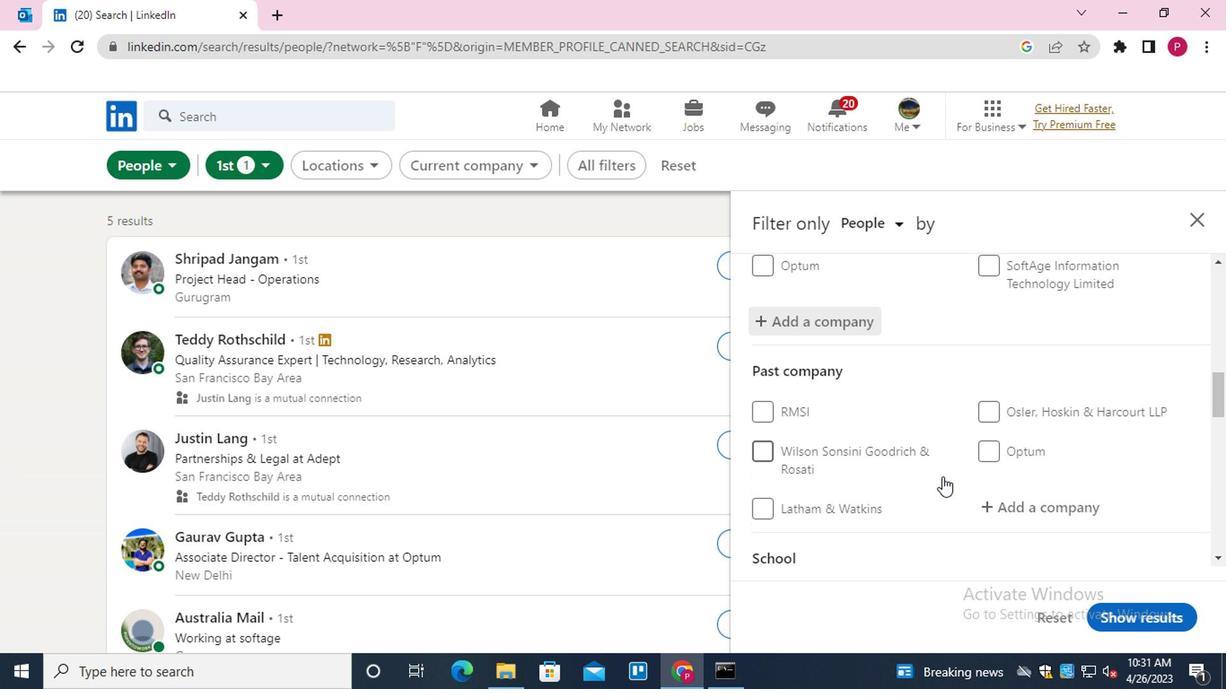 
Action: Mouse scrolled (947, 468) with delta (0, 0)
Screenshot: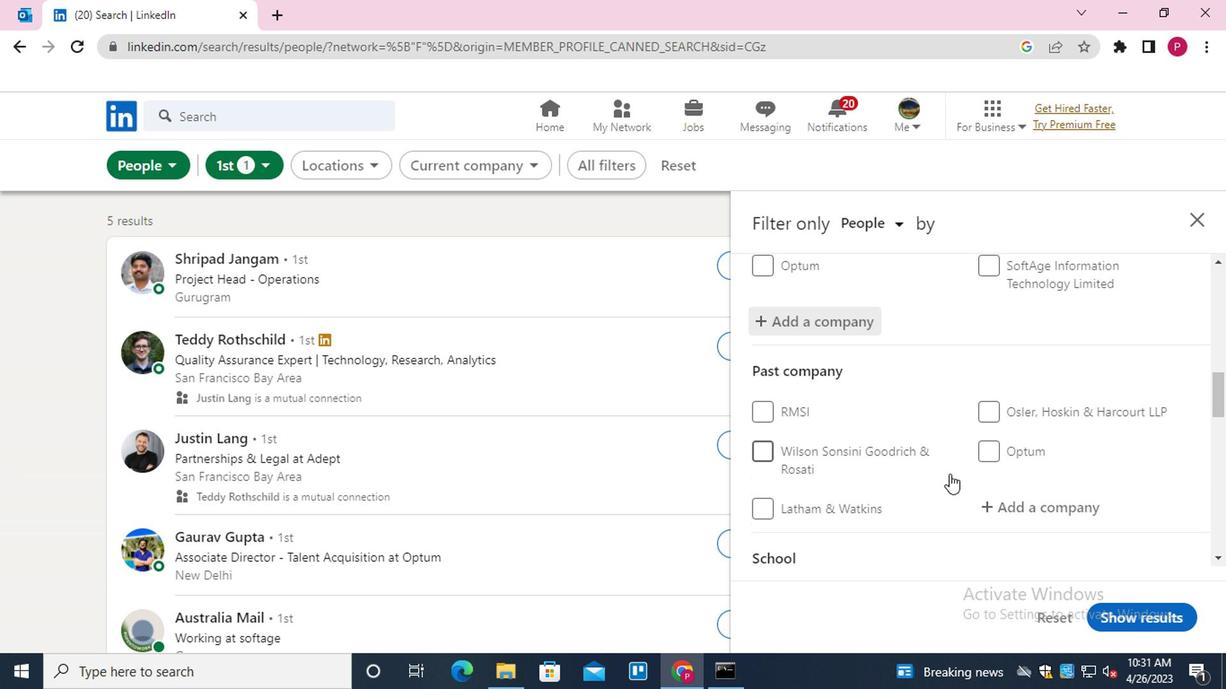 
Action: Mouse moved to (1044, 531)
Screenshot: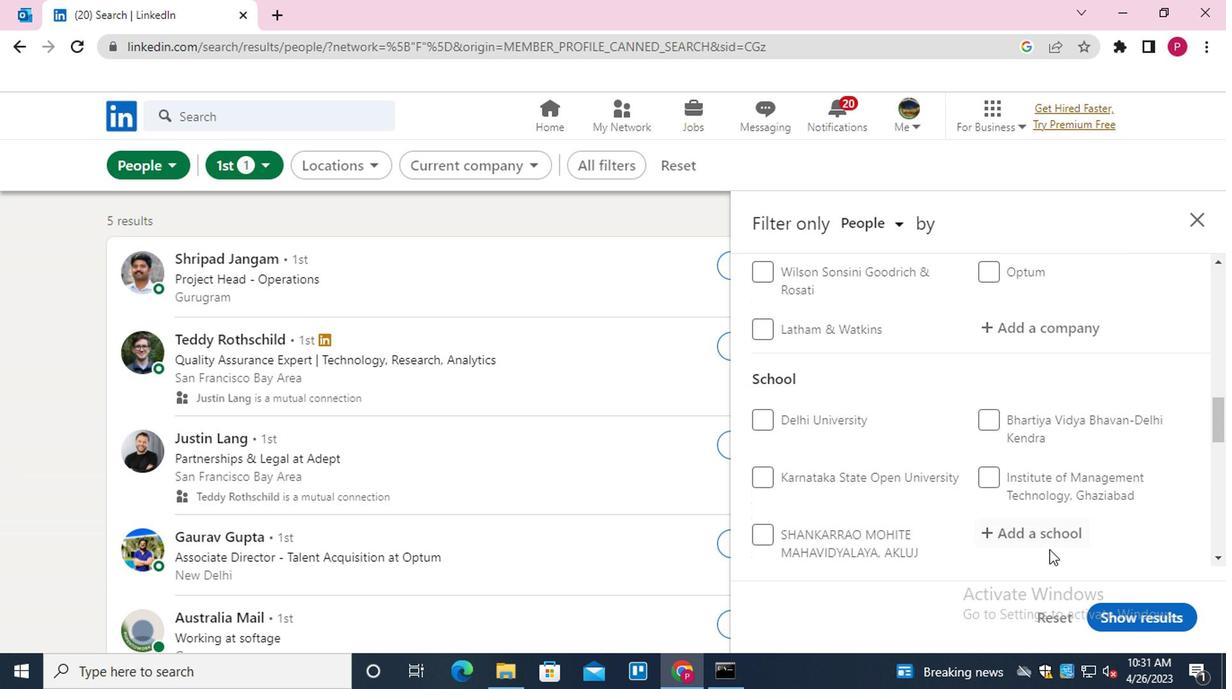 
Action: Mouse pressed left at (1044, 531)
Screenshot: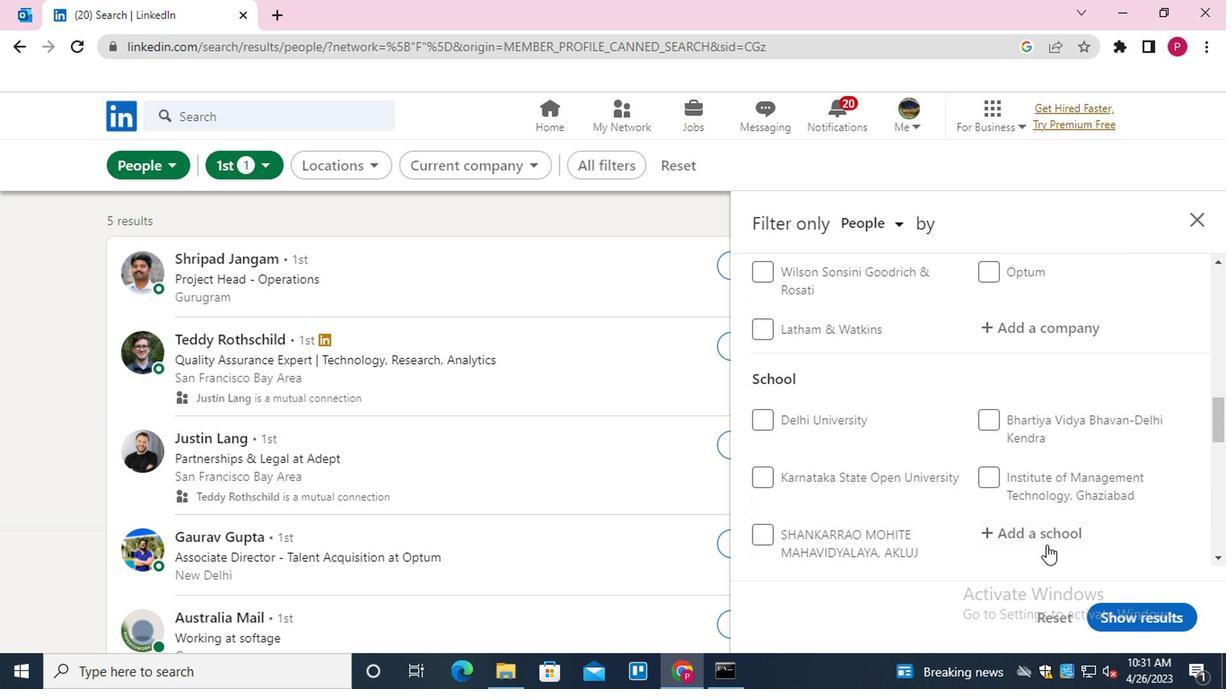 
Action: Key pressed <Key.shift>ADHIPRASHAKTHI
Screenshot: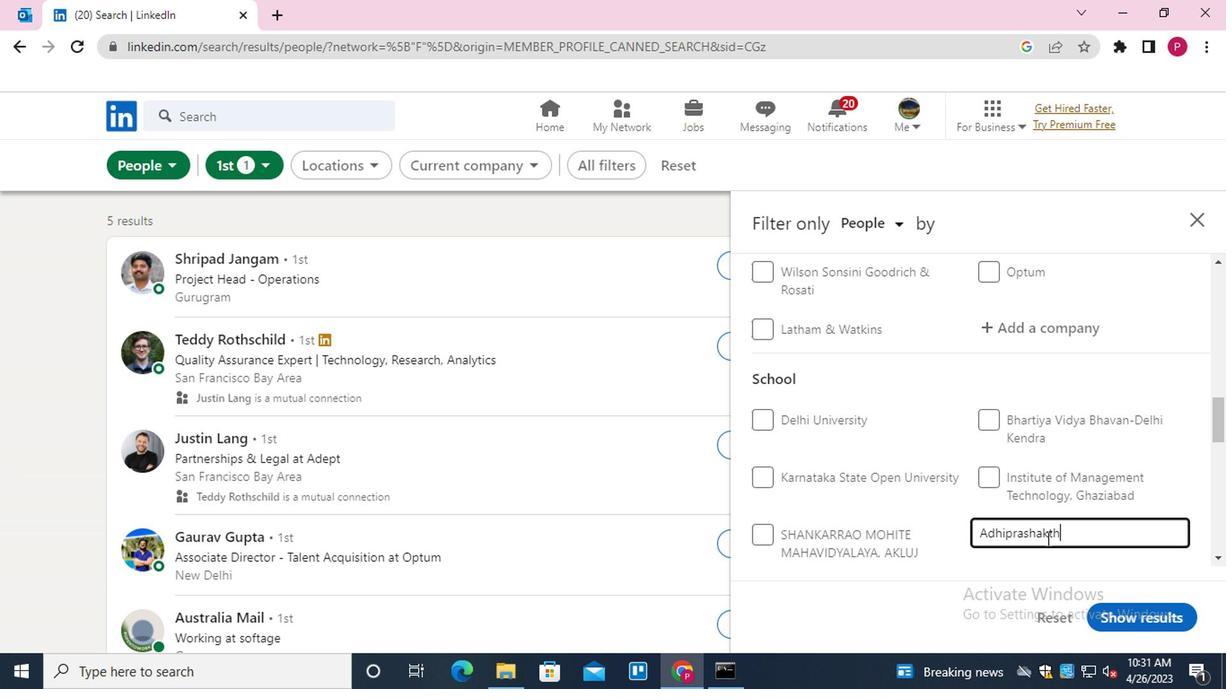 
Action: Mouse moved to (954, 386)
Screenshot: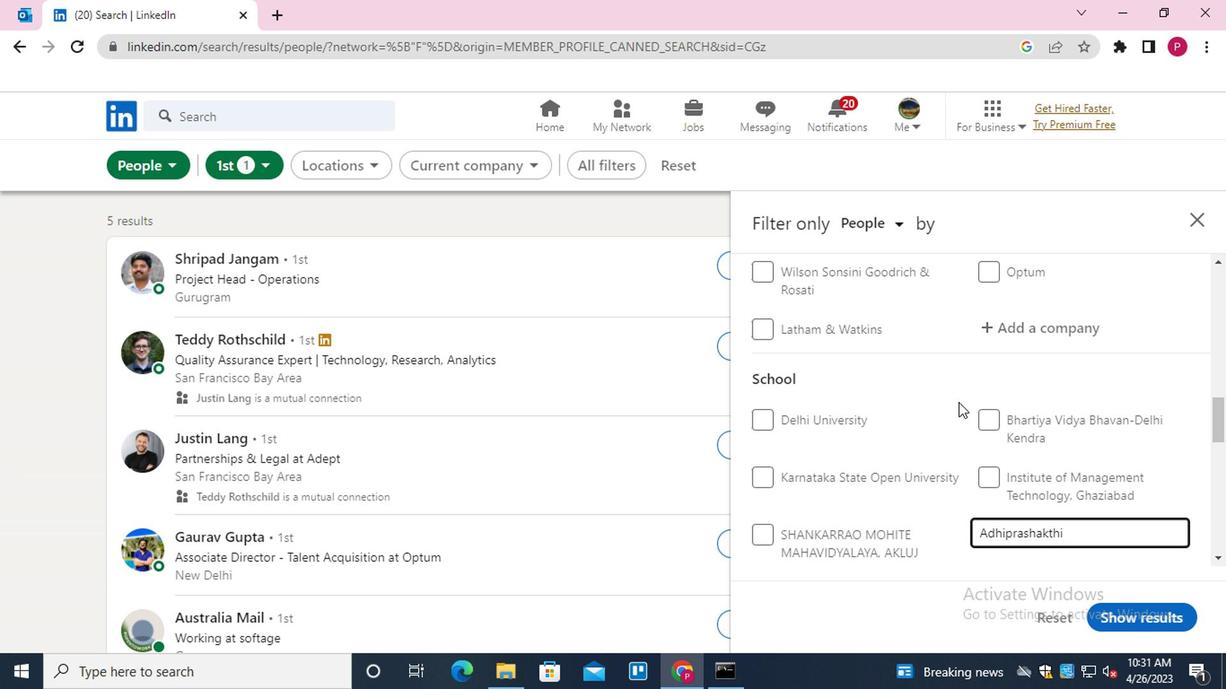 
Action: Mouse scrolled (954, 385) with delta (0, 0)
Screenshot: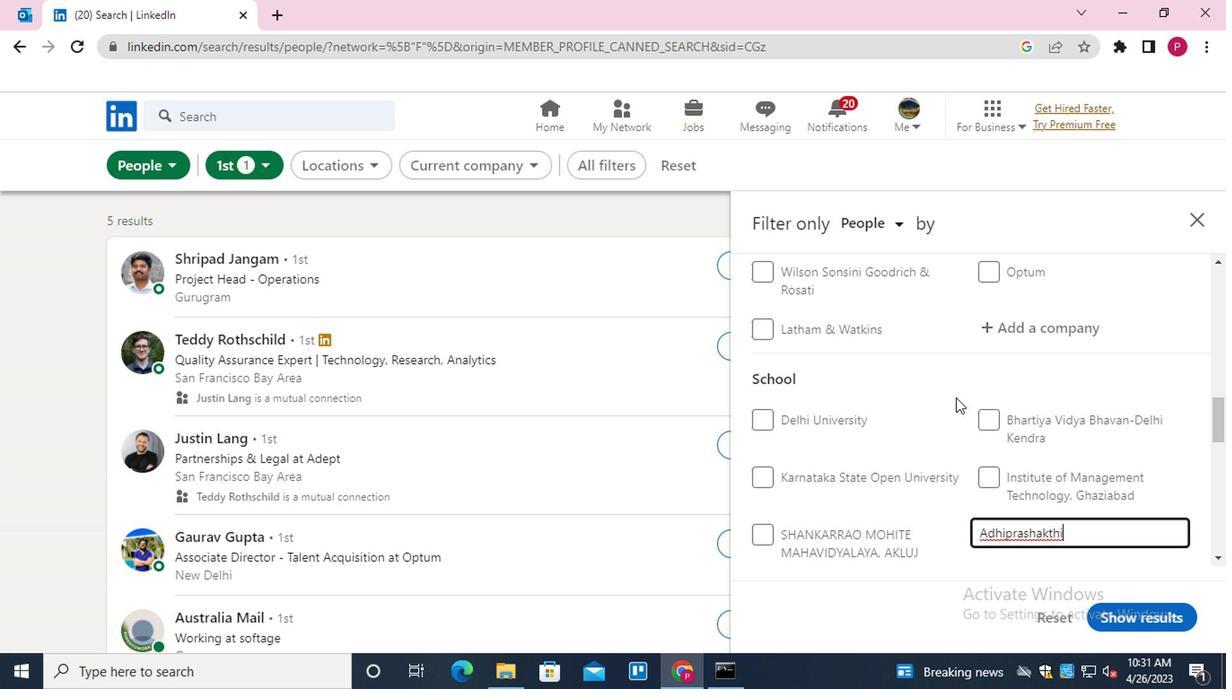 
Action: Mouse moved to (956, 385)
Screenshot: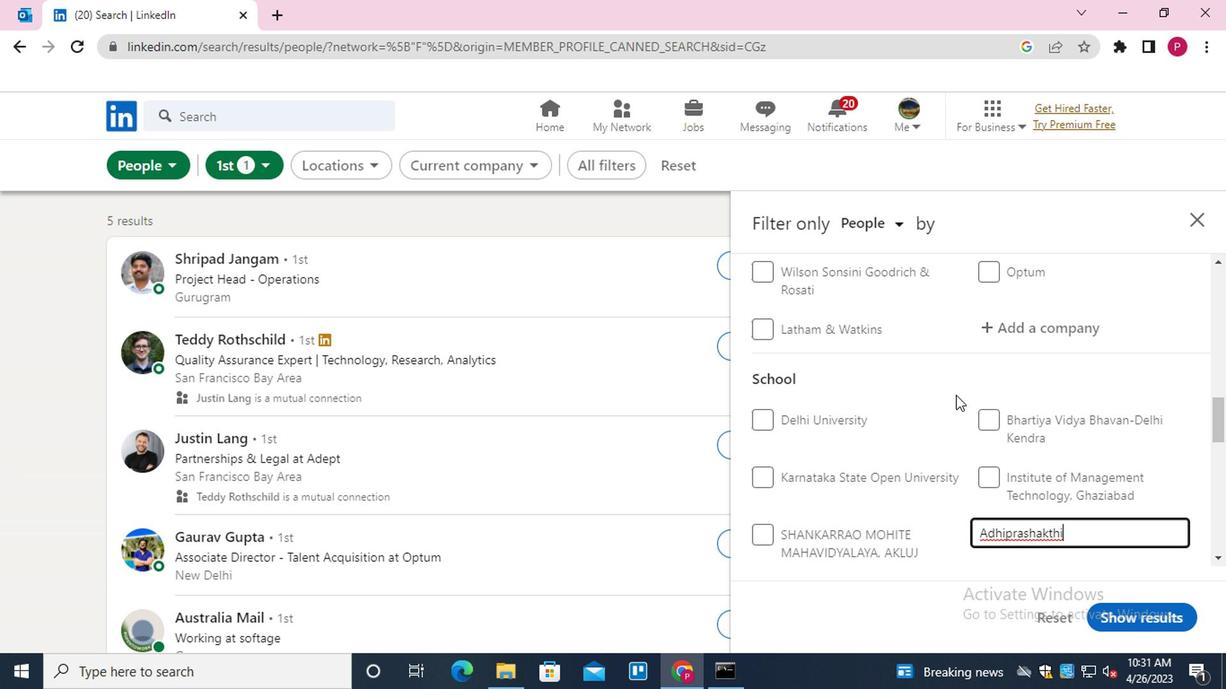 
Action: Mouse scrolled (956, 384) with delta (0, -1)
Screenshot: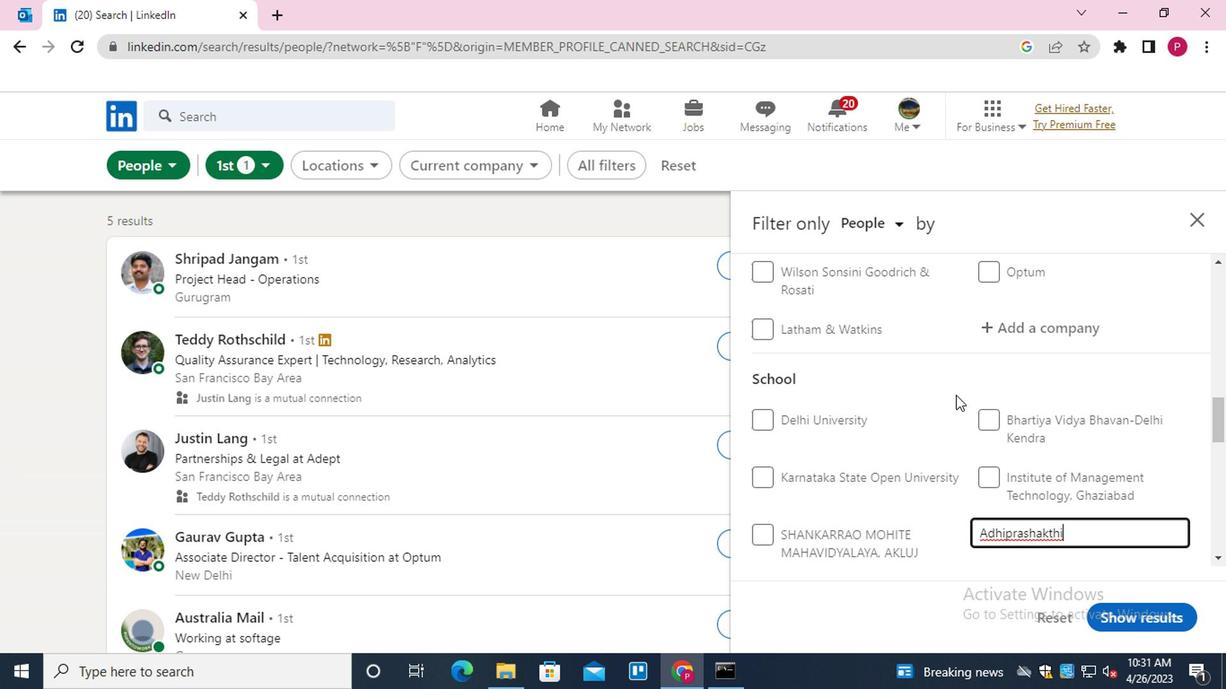 
Action: Mouse moved to (1049, 353)
Screenshot: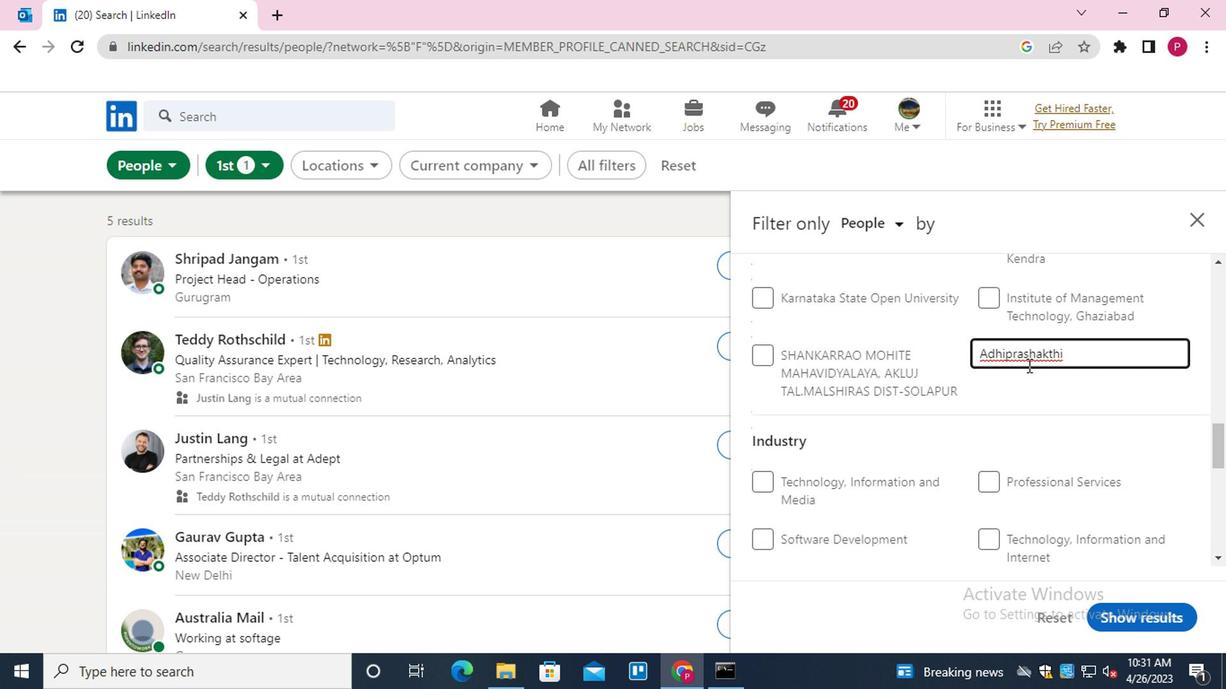 
Action: Key pressed <Key.backspace>I<Key.space><Key.shift><Key.shift><Key.shift>ENGINERING<Key.space><Key.backspace><Key.backspace><Key.backspace><Key.backspace><Key.backspace><Key.backspace>EERING<Key.space><Key.shift>COLLEGE<Key.enter>
Screenshot: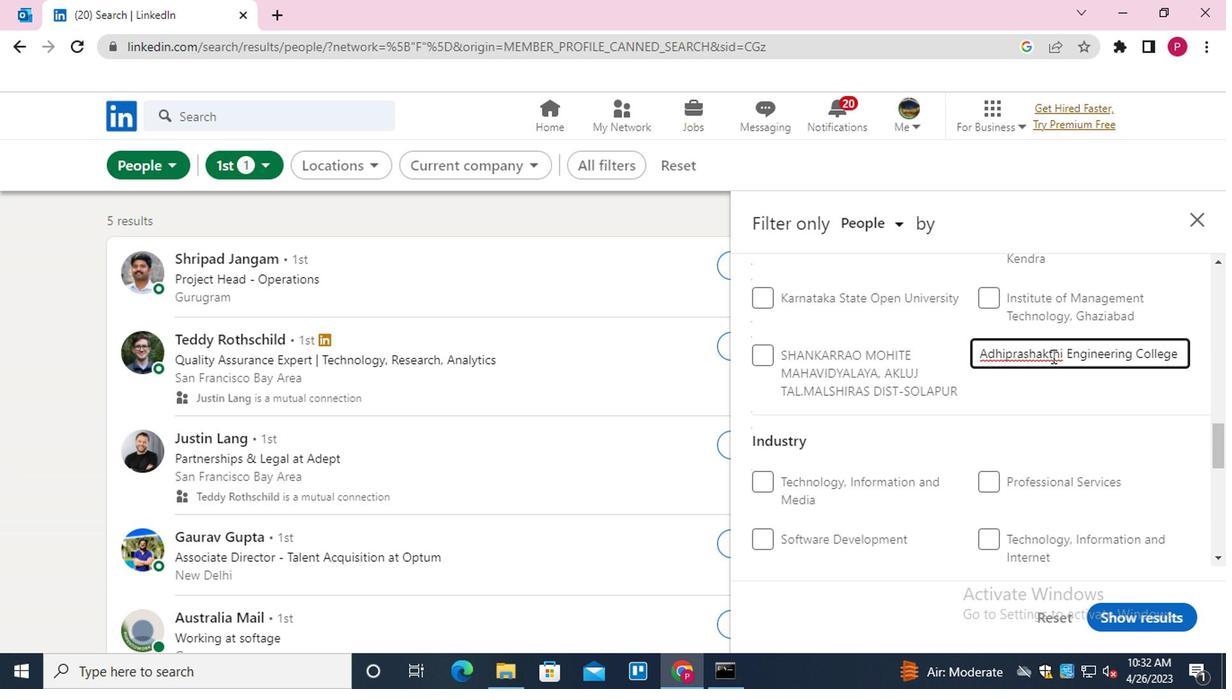 
Action: Mouse moved to (983, 371)
Screenshot: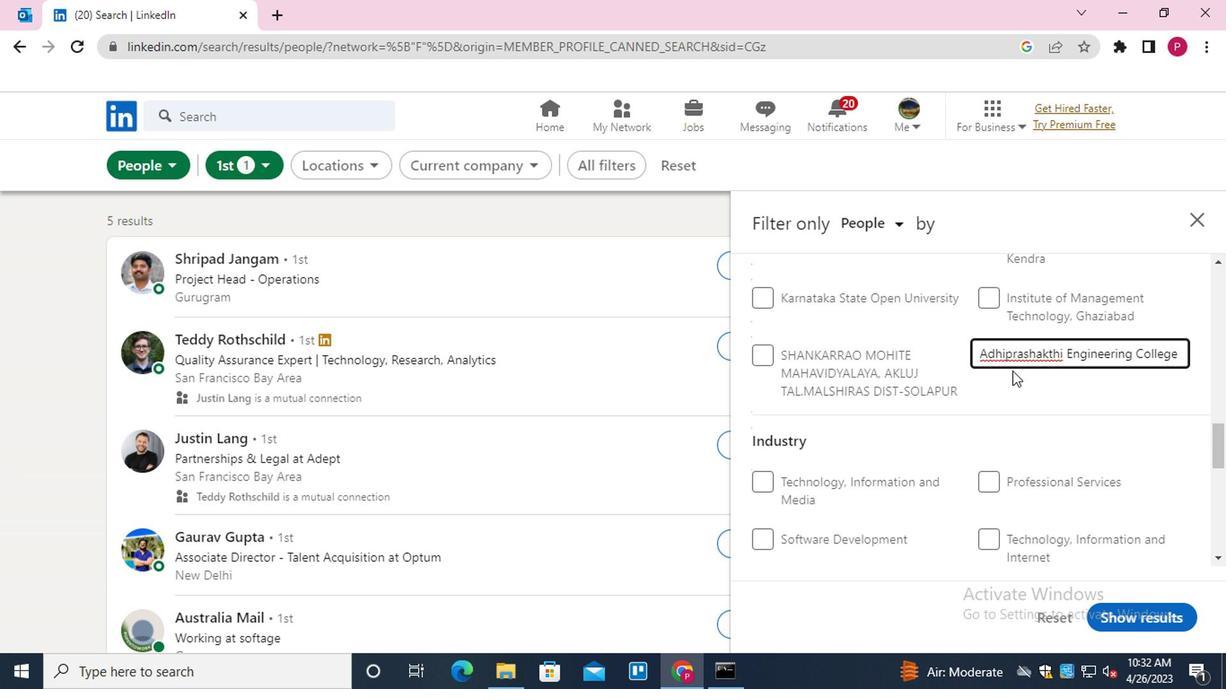 
Action: Mouse scrolled (983, 370) with delta (0, -1)
Screenshot: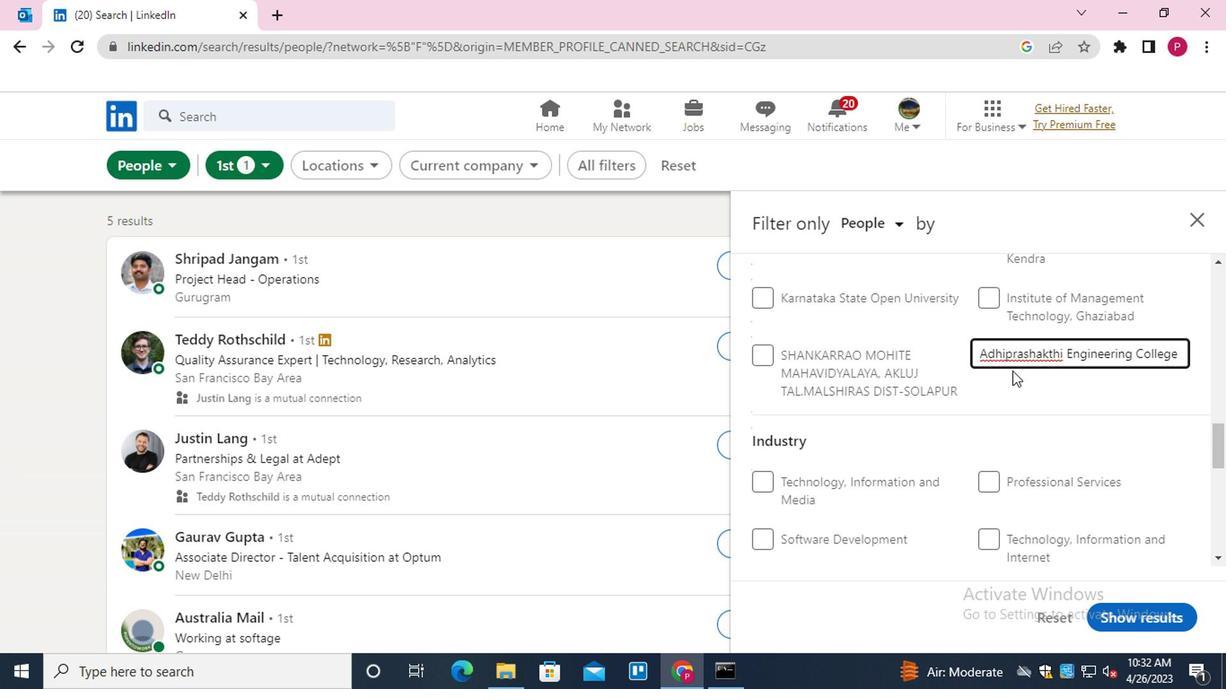 
Action: Mouse scrolled (983, 370) with delta (0, -1)
Screenshot: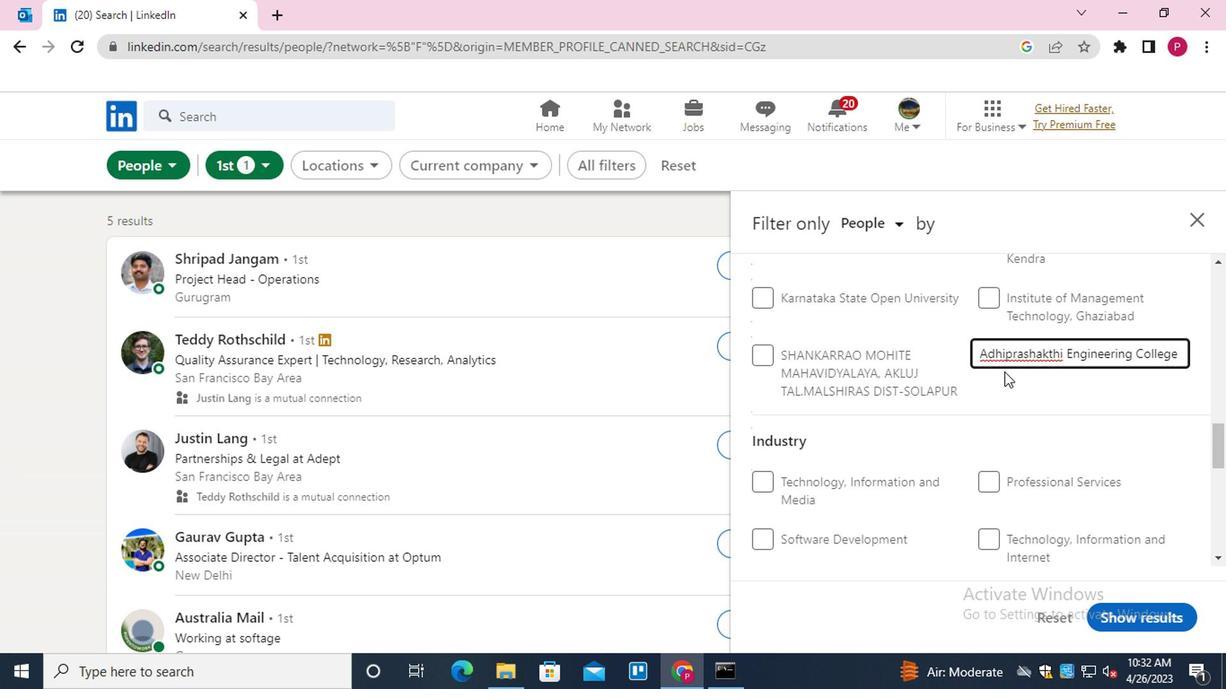 
Action: Mouse moved to (1058, 413)
Screenshot: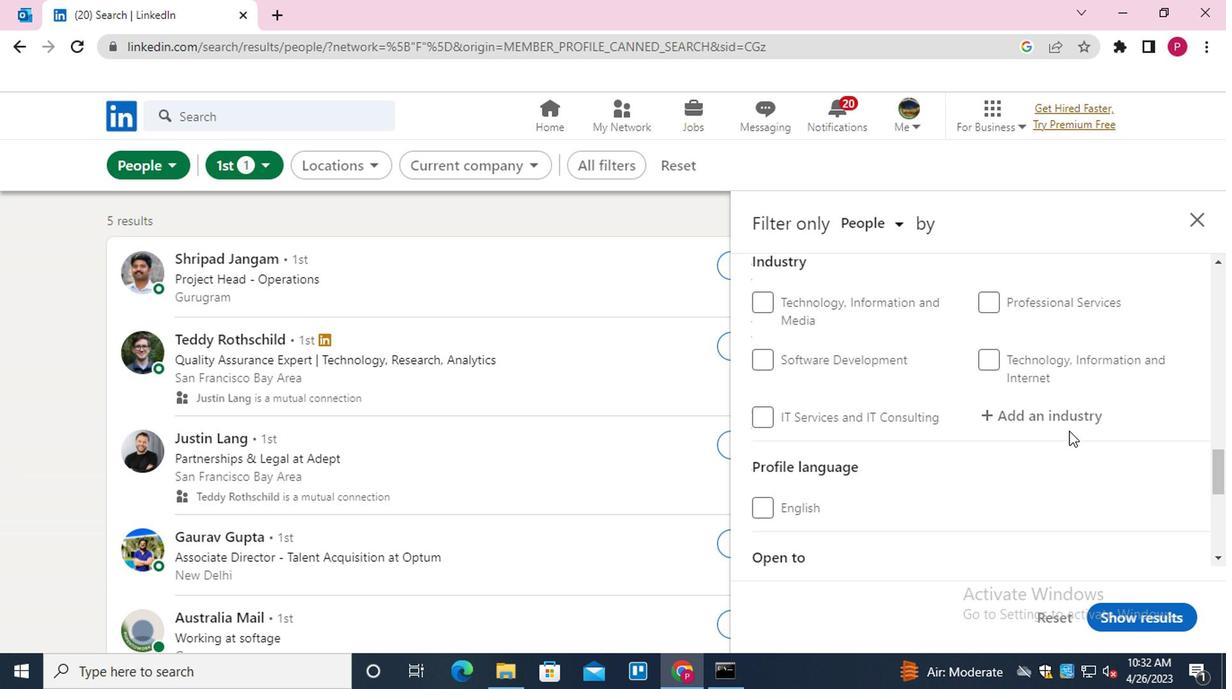 
Action: Mouse pressed left at (1058, 413)
Screenshot: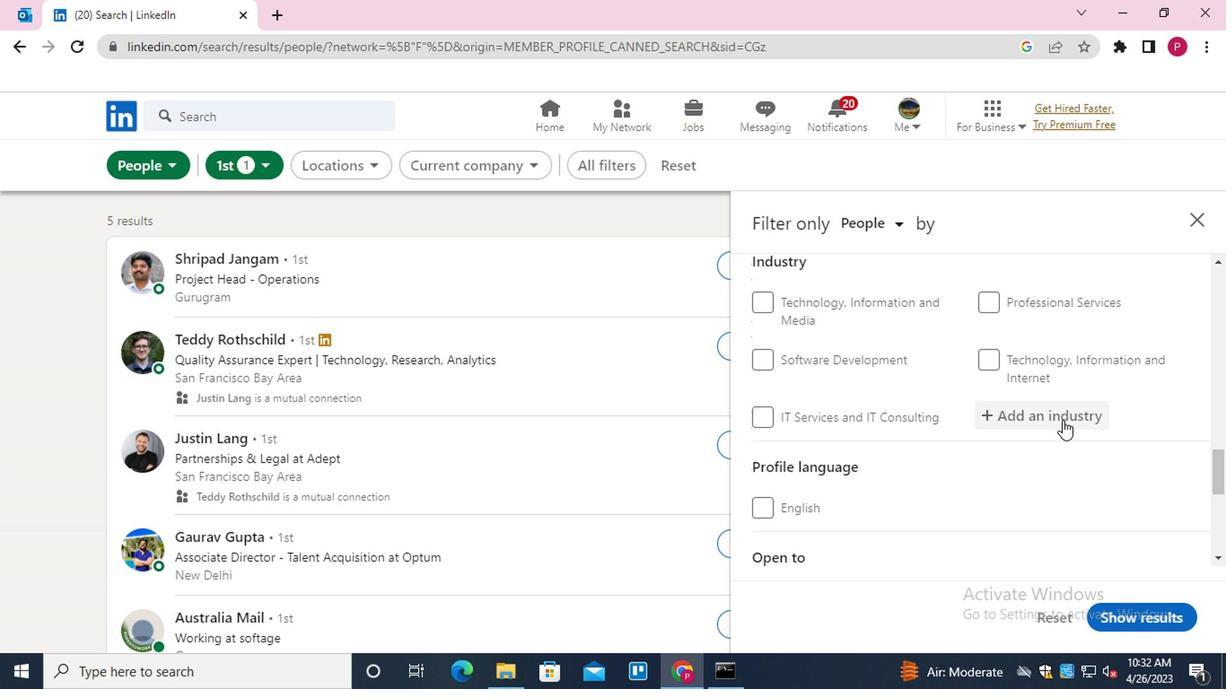 
Action: Key pressed <Key.shift>APER<Key.space><Key.insert><Key.insert><Key.insert><Key.insert><Key.insert><Key.insert><Key.insert><Key.insert><Key.insert><Key.insert><Key.insert><Key.insert><Key.insert><Key.insert><Key.insert><Key.insert><Key.insert><Key.insert><Key.insert><Key.insert><Key.insert><Key.insert><Key.insert><Key.insert><Key.insert><Key.backspace><Key.backspace><Key.backspace><Key.backspace><Key.backspace><Key.backspace><Key.backspace><Key.backspace><Key.backspace><Key.backspace><Key.shift>PAPER<Key.space><Key.down><Key.enter>
Screenshot: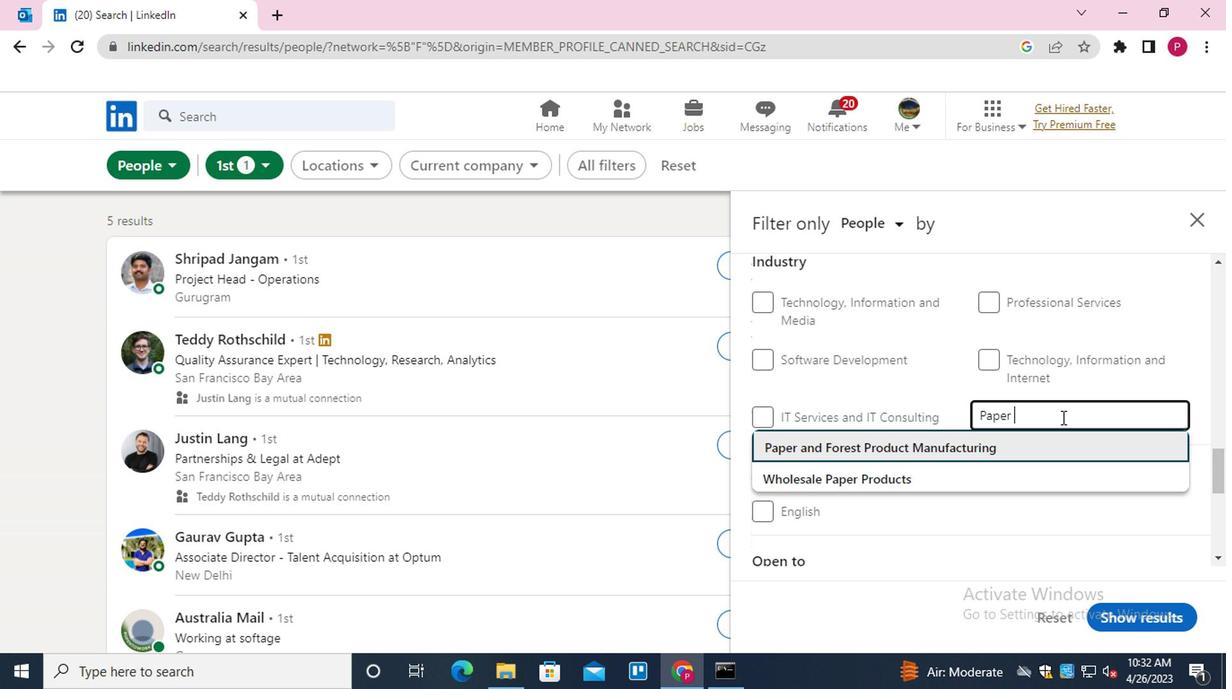 
Action: Mouse moved to (842, 445)
Screenshot: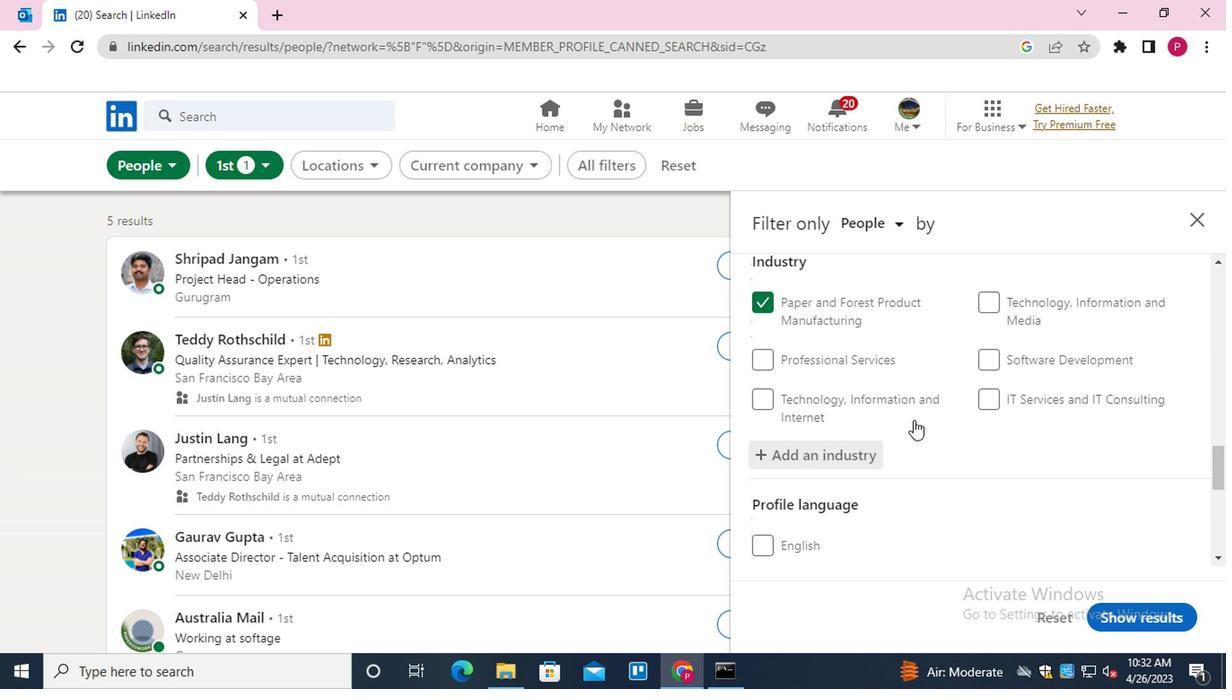 
Action: Mouse scrolled (842, 444) with delta (0, 0)
Screenshot: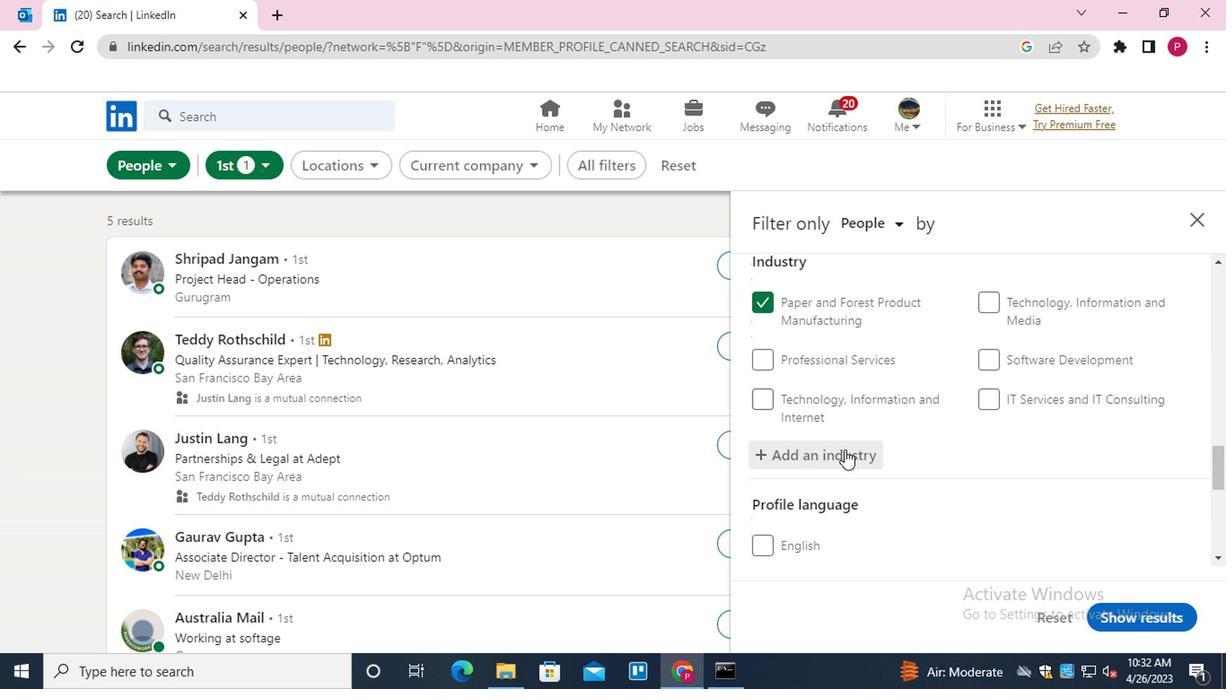 
Action: Mouse scrolled (842, 444) with delta (0, 0)
Screenshot: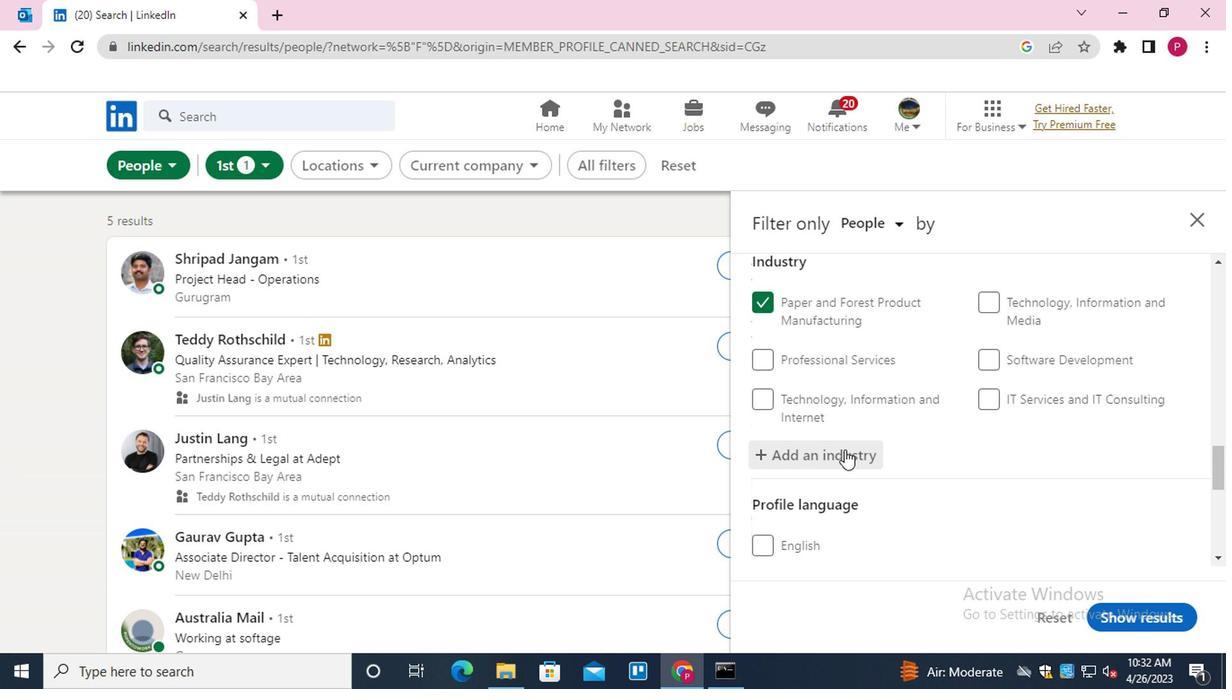 
Action: Mouse moved to (845, 445)
Screenshot: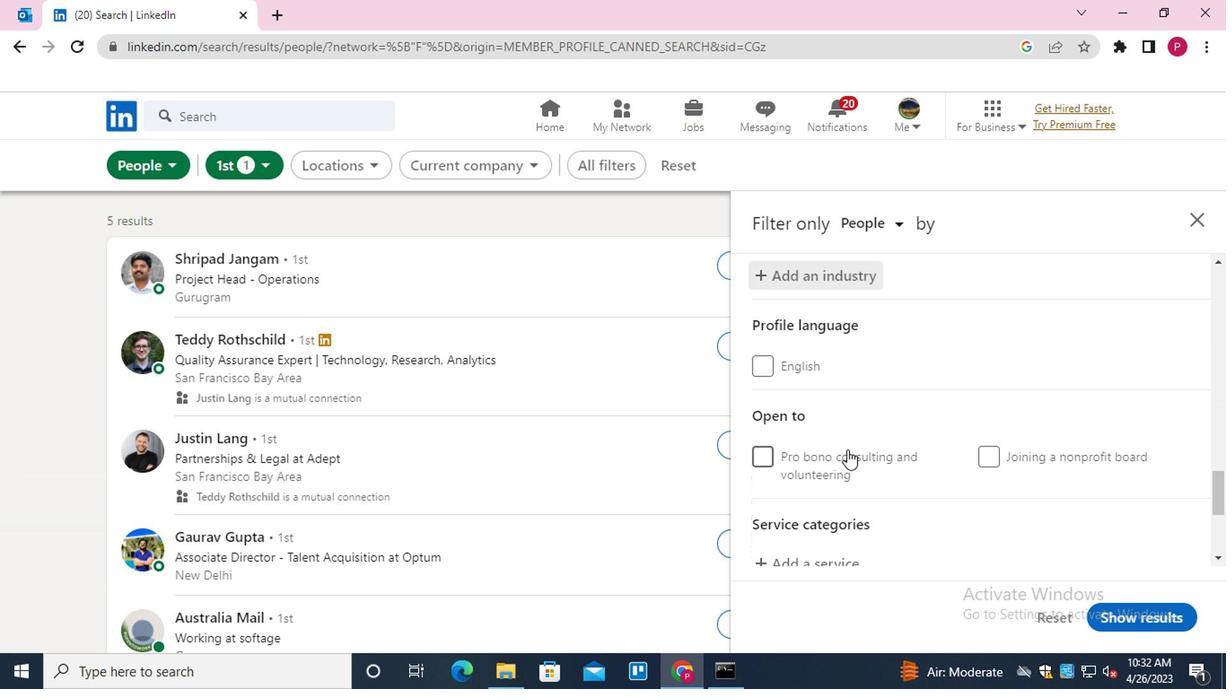 
Action: Mouse scrolled (845, 444) with delta (0, 0)
Screenshot: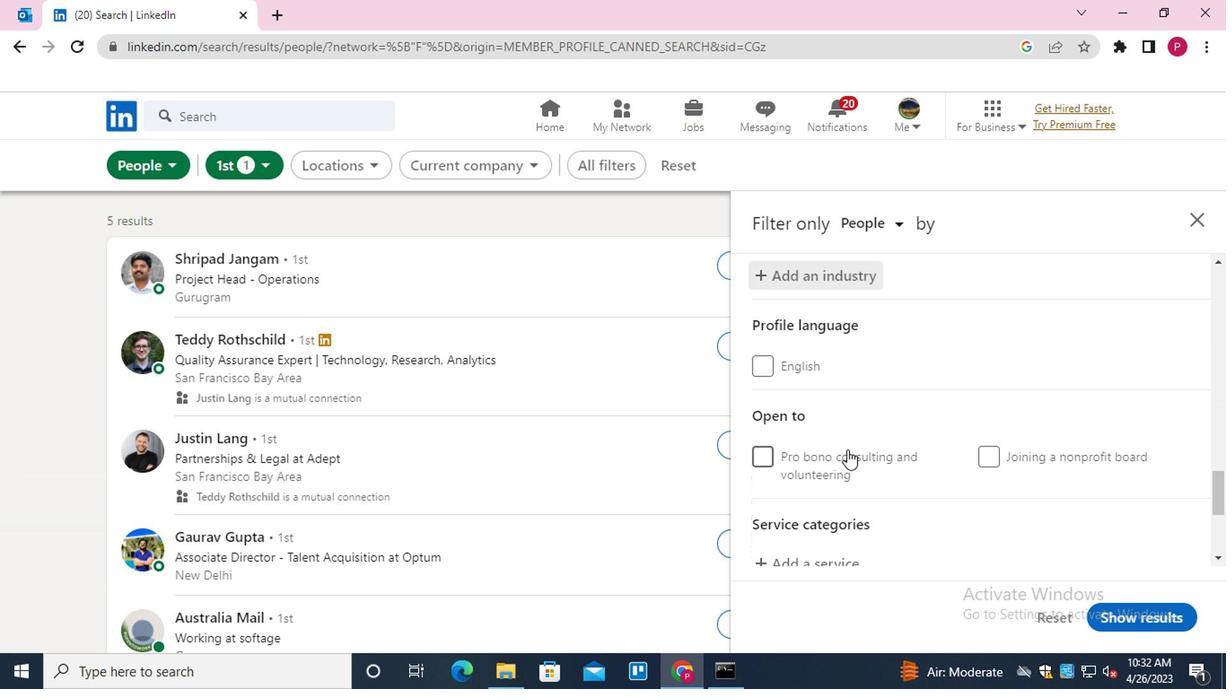 
Action: Mouse moved to (871, 461)
Screenshot: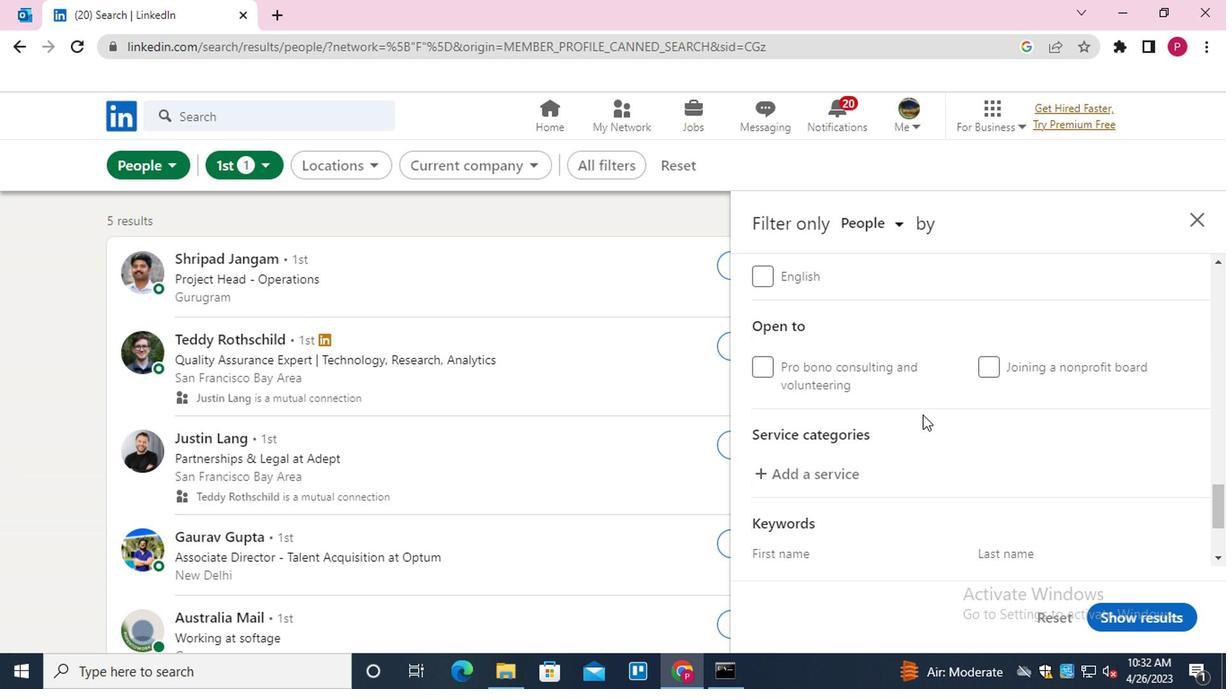 
Action: Mouse scrolled (871, 459) with delta (0, -1)
Screenshot: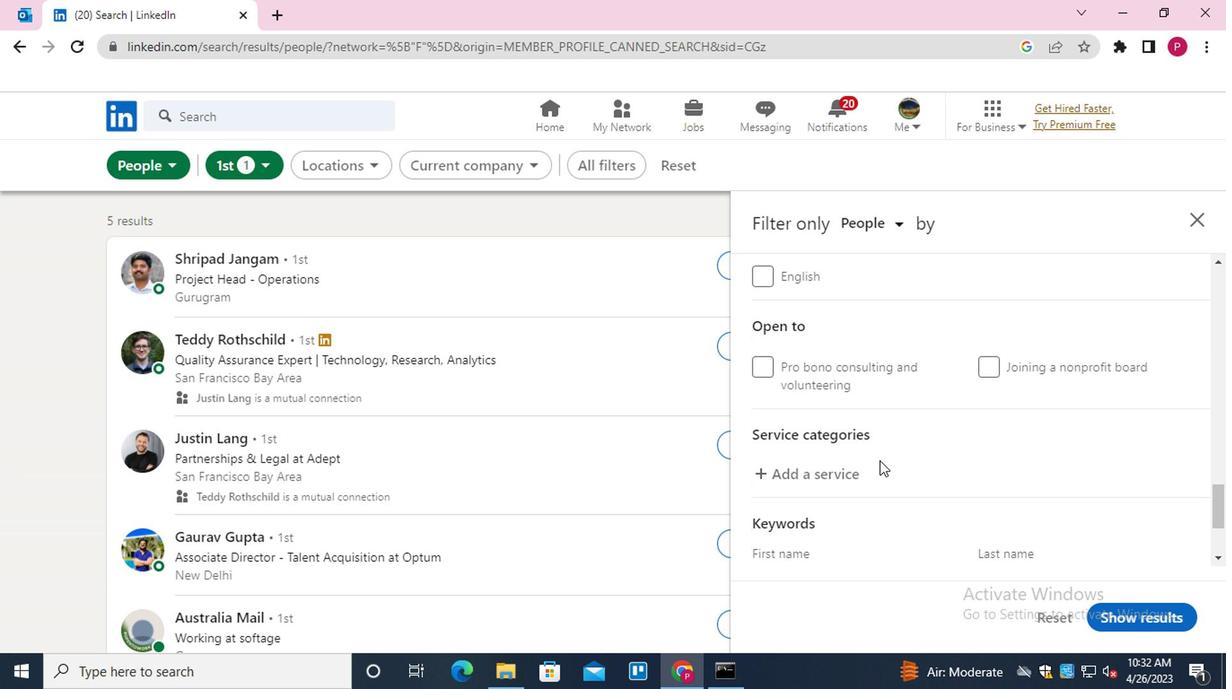 
Action: Mouse moved to (814, 381)
Screenshot: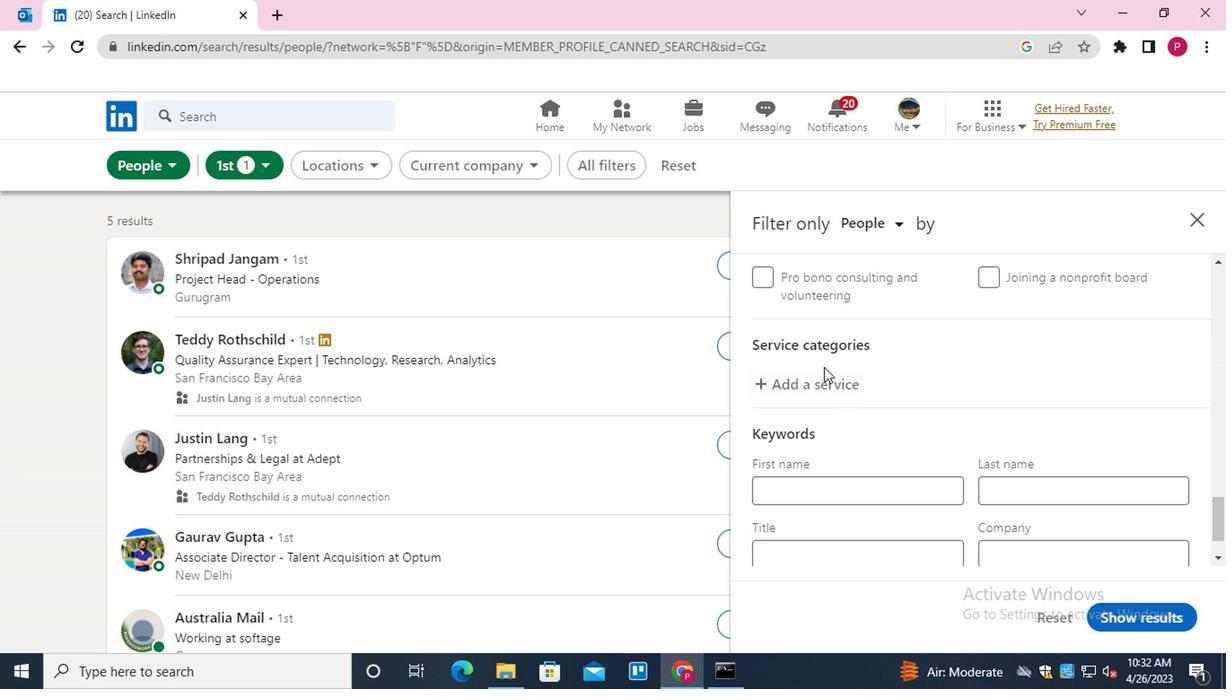
Action: Mouse pressed left at (814, 381)
Screenshot: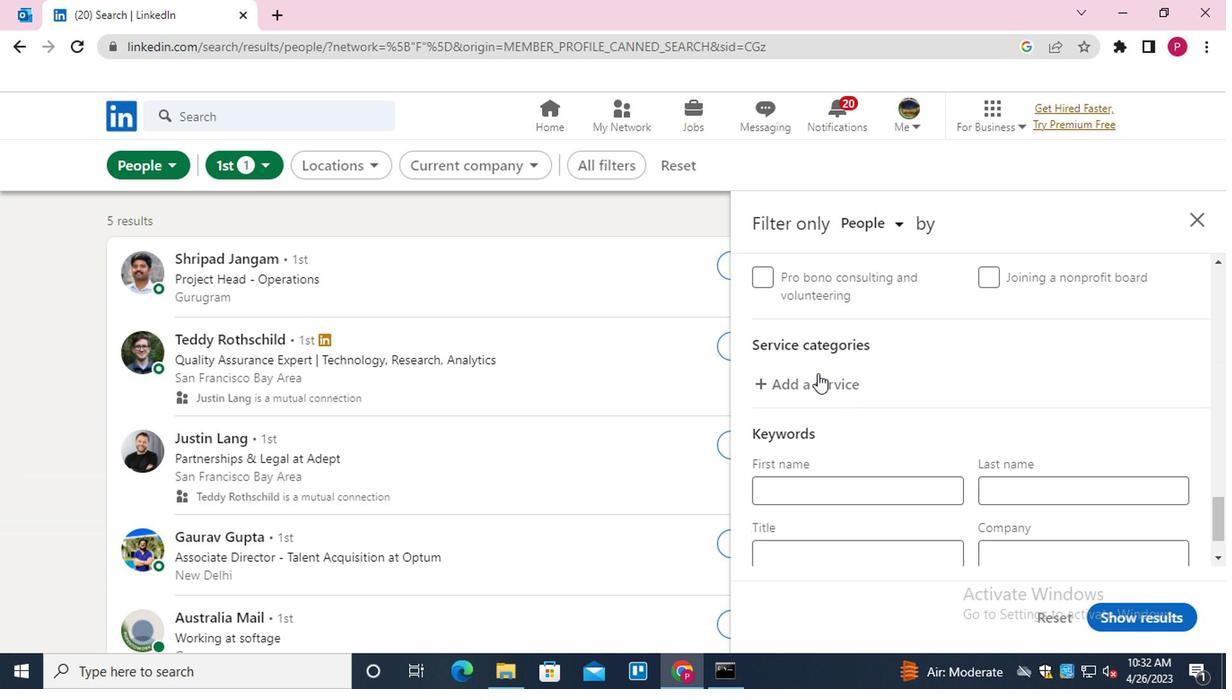 
Action: Key pressed <Key.shift>ANDROID<Key.space><Key.shift>DEVELOPMENT<Key.down><Key.enter>
Screenshot: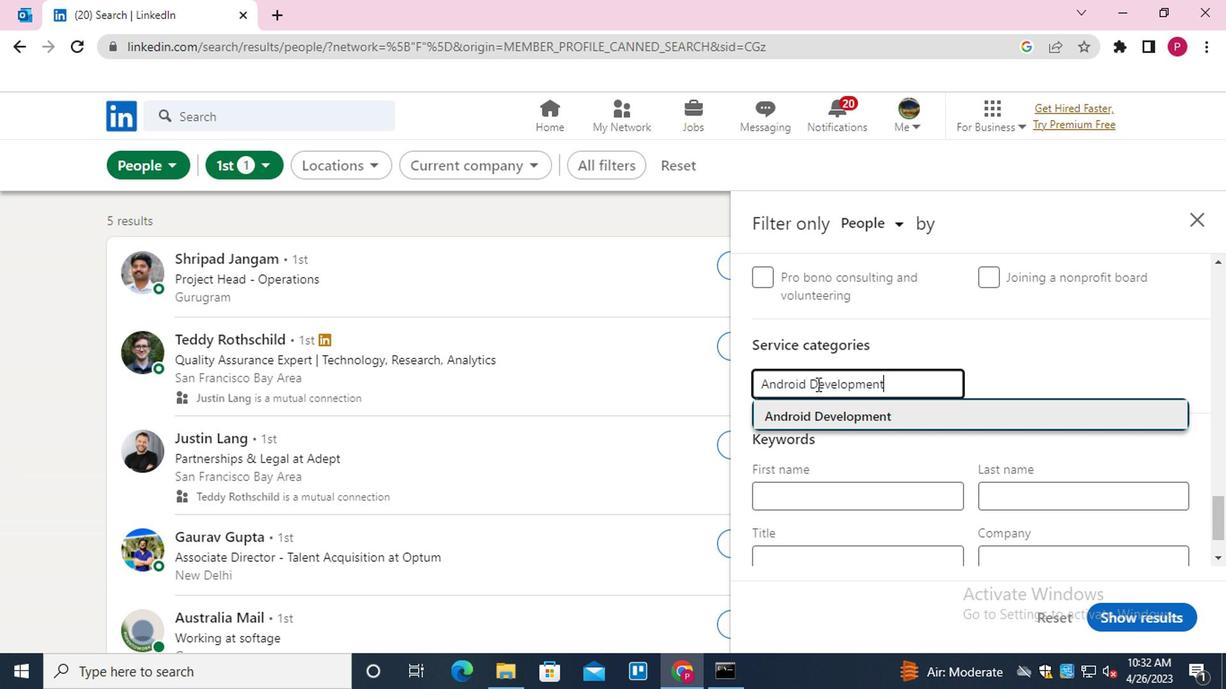 
Action: Mouse moved to (795, 466)
Screenshot: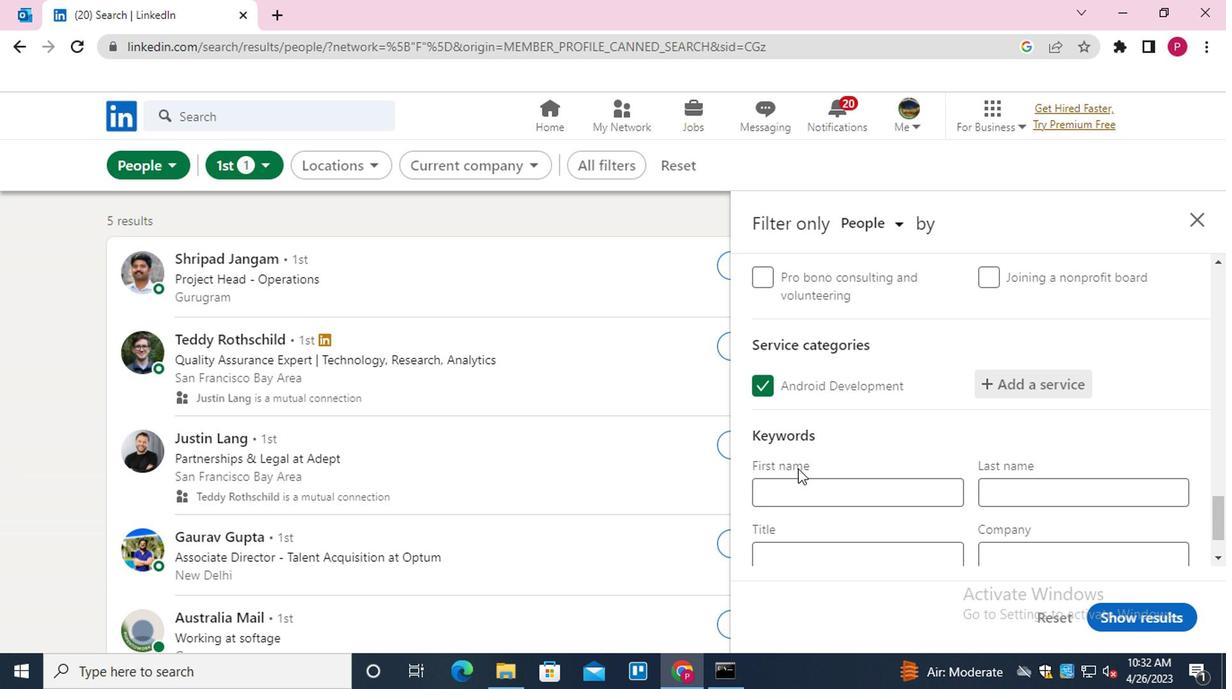 
Action: Mouse scrolled (795, 464) with delta (0, -1)
Screenshot: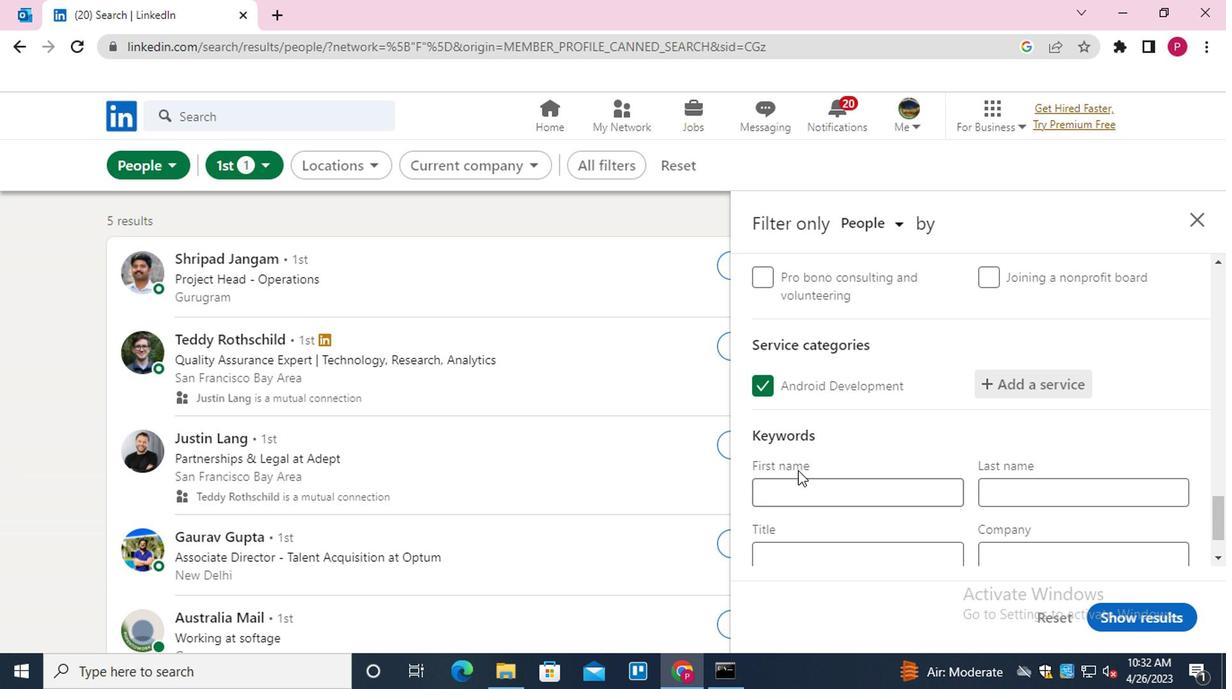 
Action: Mouse scrolled (795, 464) with delta (0, -1)
Screenshot: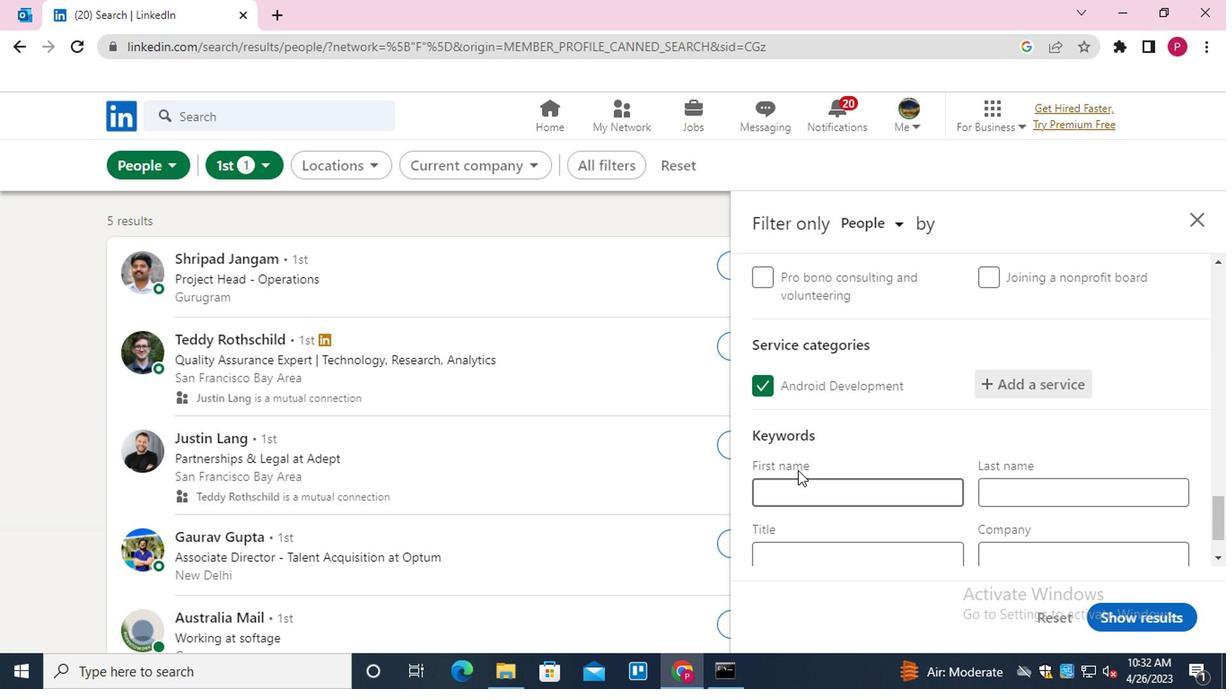 
Action: Mouse scrolled (795, 464) with delta (0, -1)
Screenshot: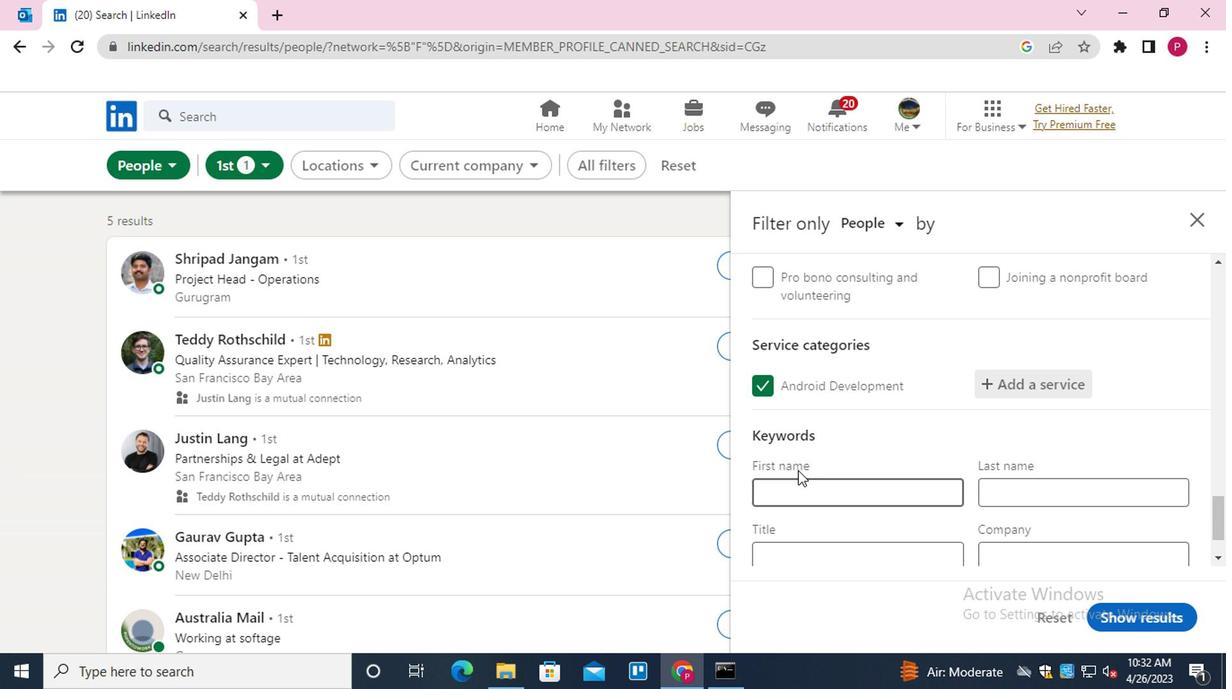 
Action: Mouse moved to (821, 473)
Screenshot: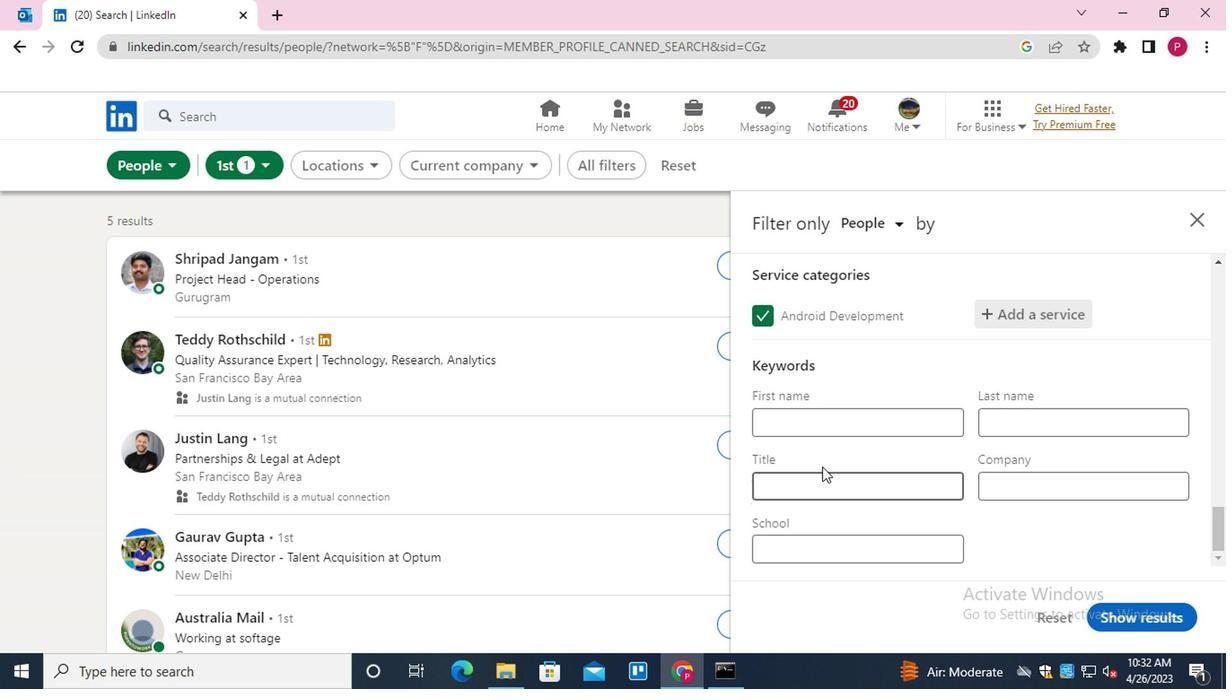 
Action: Mouse pressed left at (821, 473)
Screenshot: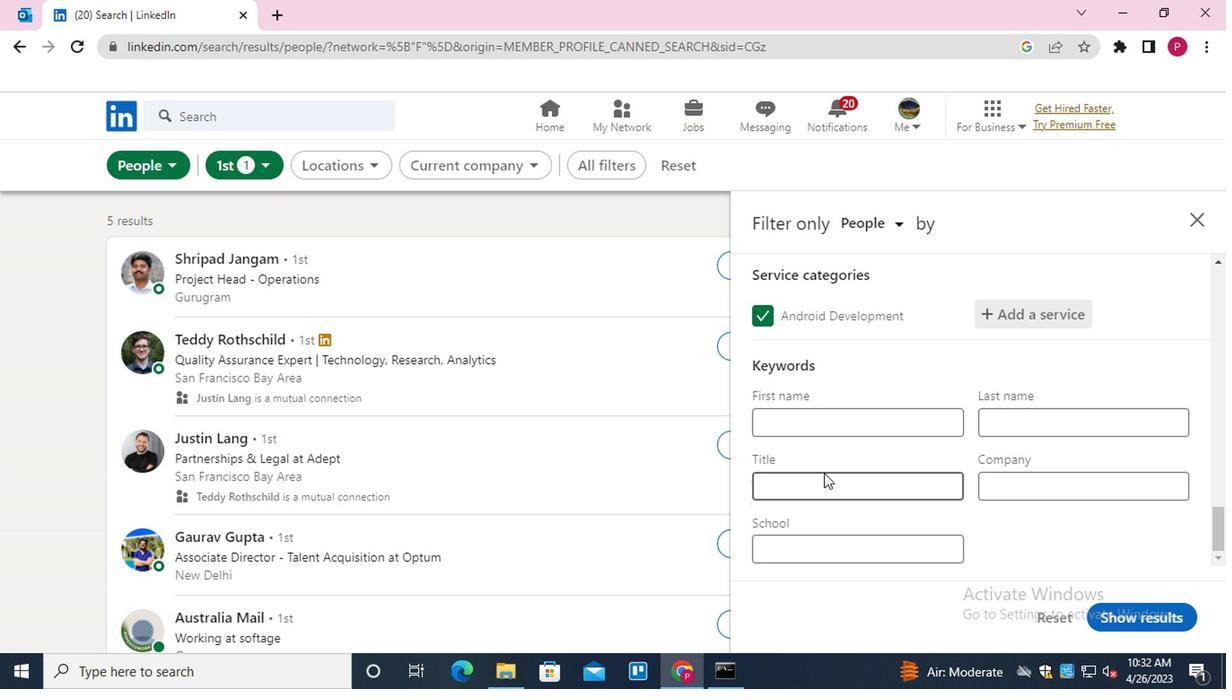 
Action: Key pressed <Key.shift>SOFTWARE<Key.space><Key.shift>NINJANEER
Screenshot: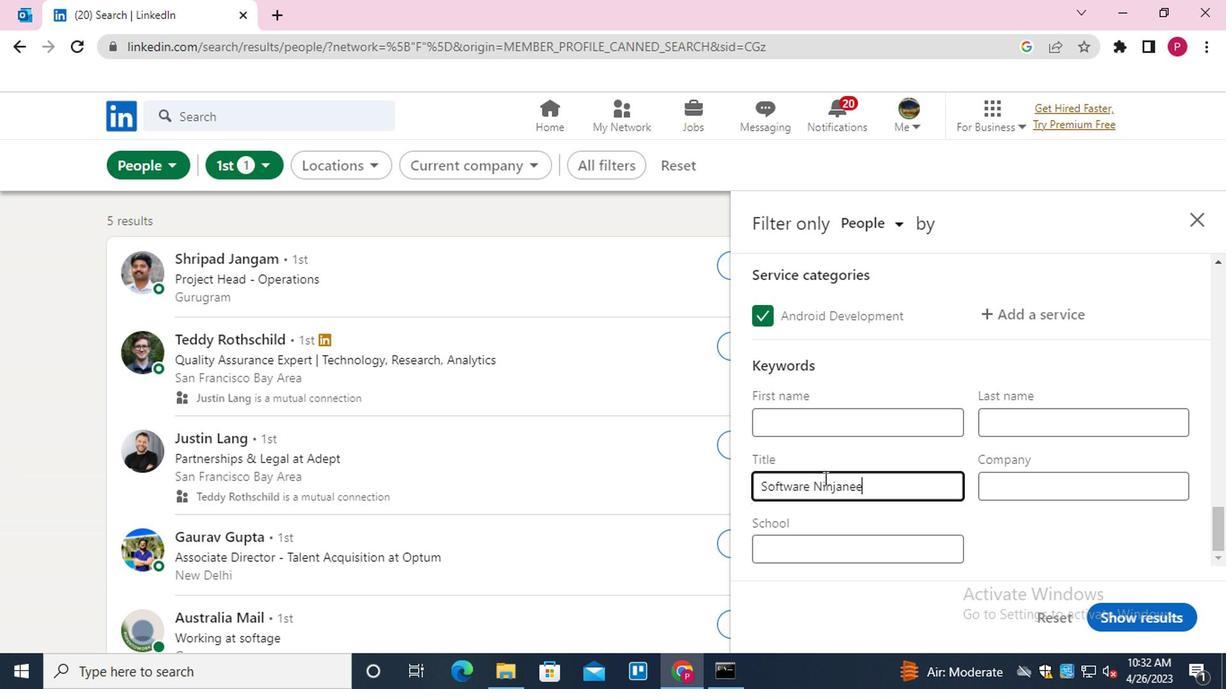
Action: Mouse moved to (822, 473)
Screenshot: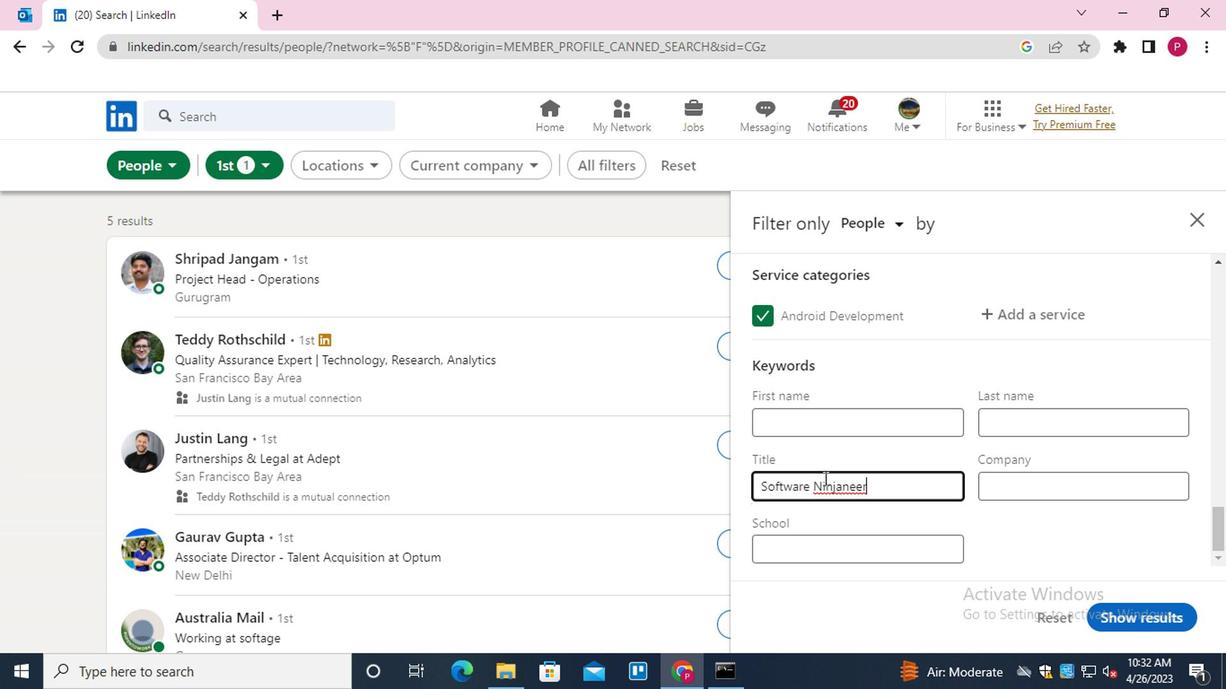 
Action: Key pressed <Key.backspace><Key.backspace><Key.backspace><Key.backspace><Key.backspace><Key.backspace><Key.backspace><Key.backspace><Key.backspace><Key.backspace><Key.space><Key.shift>ENGINEER
Screenshot: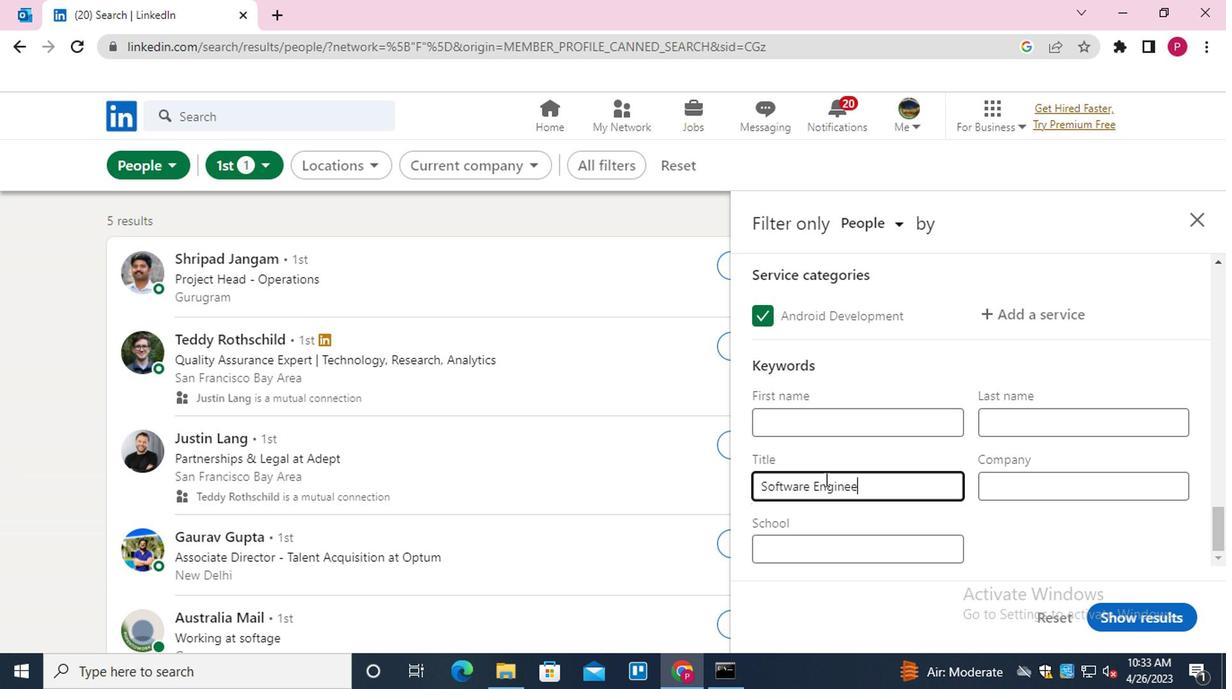 
Action: Mouse moved to (1122, 606)
Screenshot: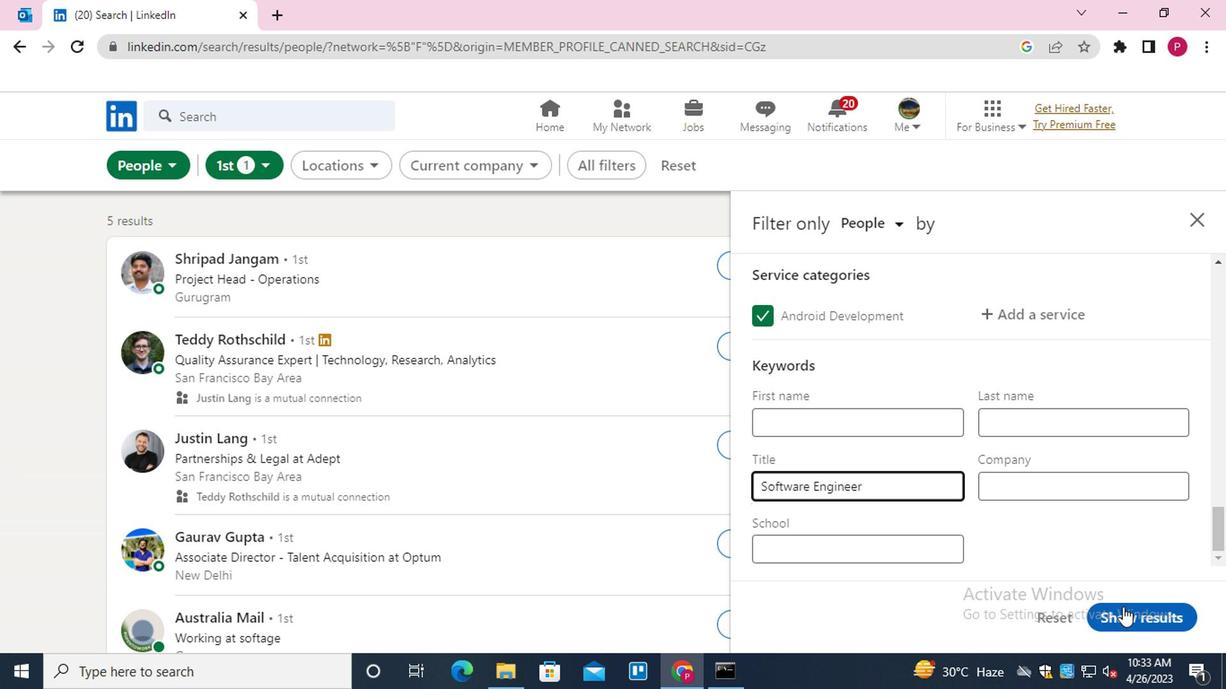 
Action: Mouse pressed left at (1122, 606)
Screenshot: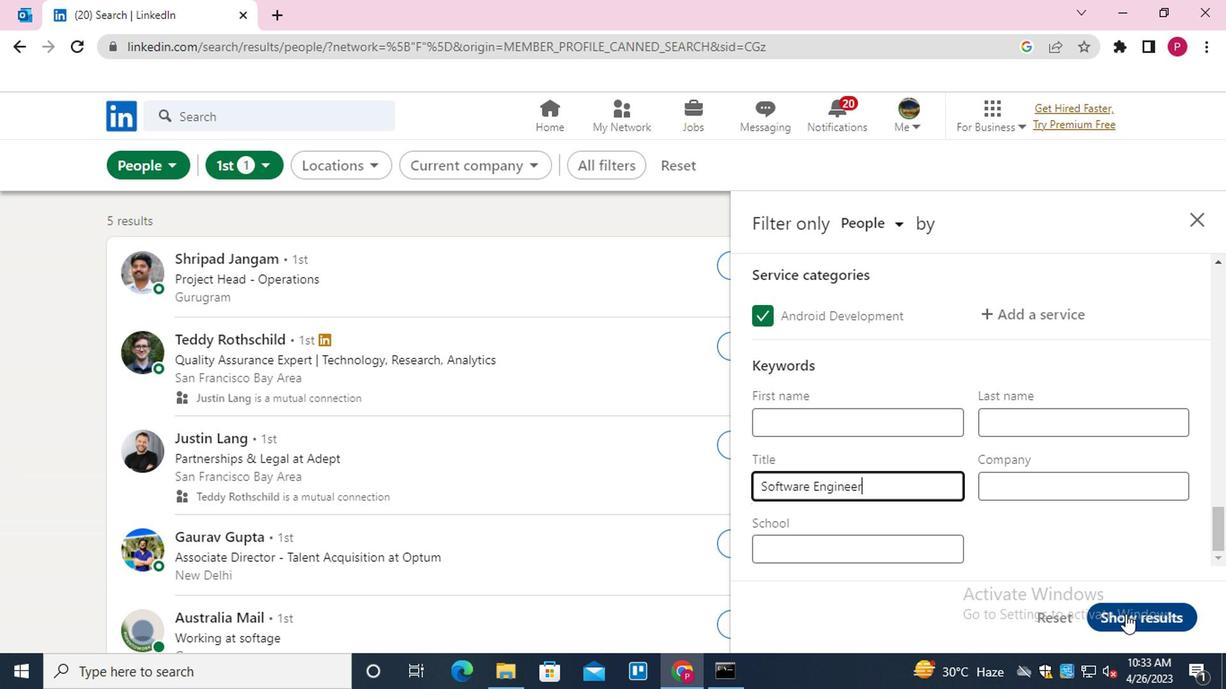 
Action: Mouse moved to (614, 379)
Screenshot: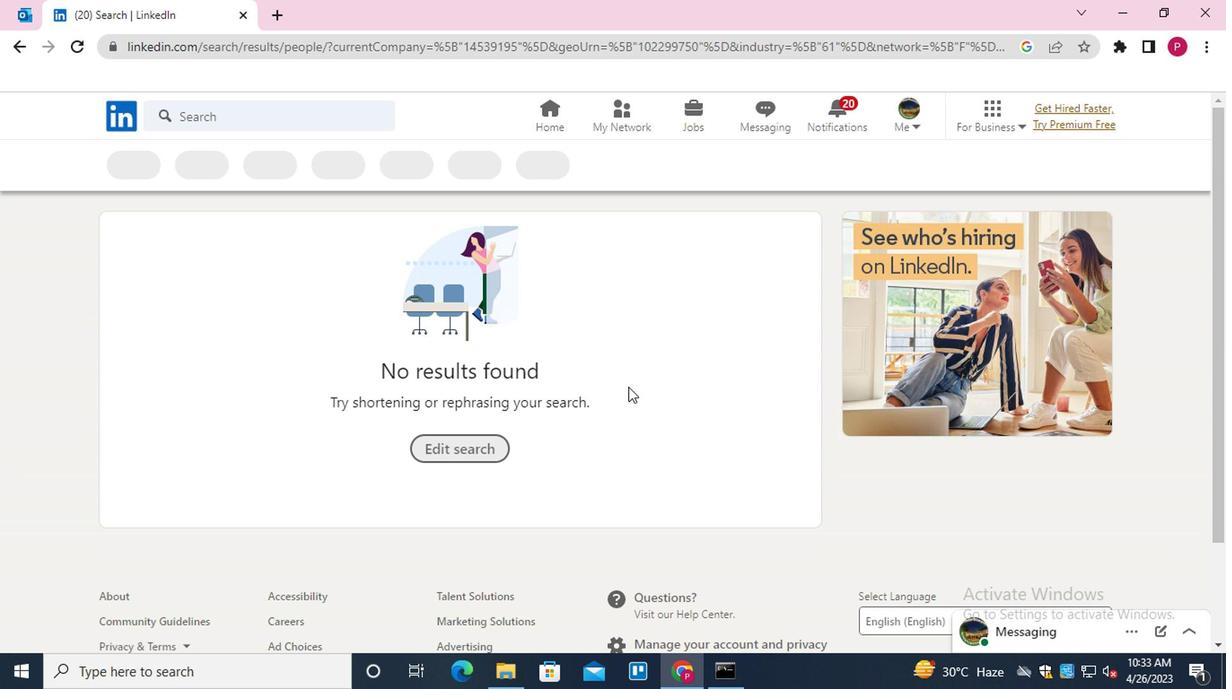 
